 Task: Add a signature Jazmin Davis containing Best wishes for a happy National Teachers Day, Jazmin Davis to email address softage.5@softage.net and add a folder Assignments
Action: Mouse moved to (179, 101)
Screenshot: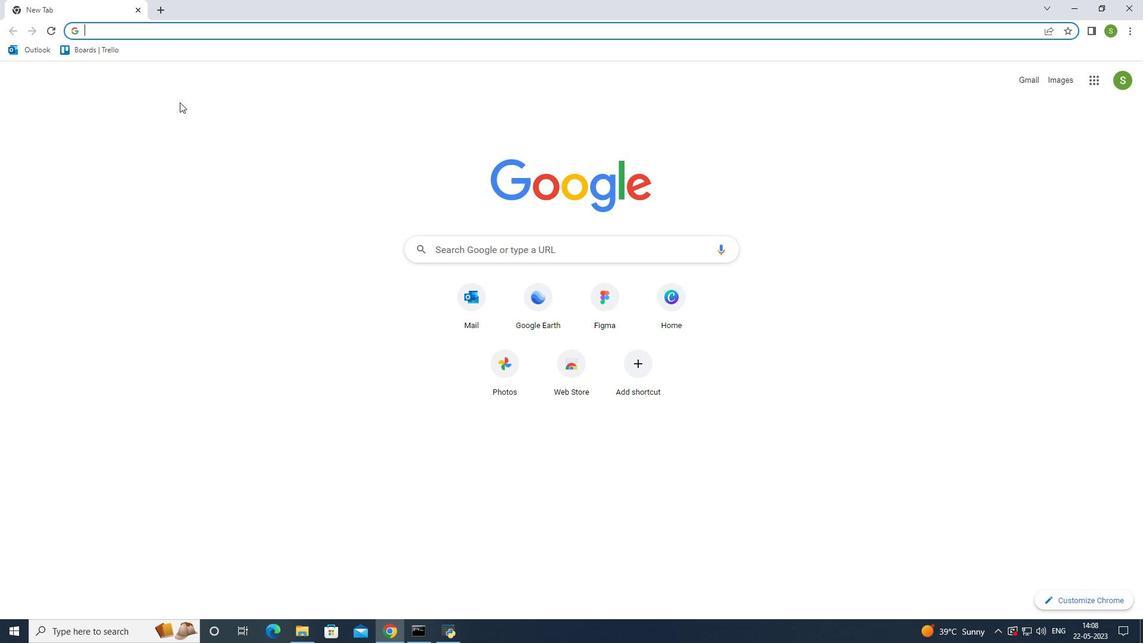 
Action: Key pressed outlo<Key.enter>
Screenshot: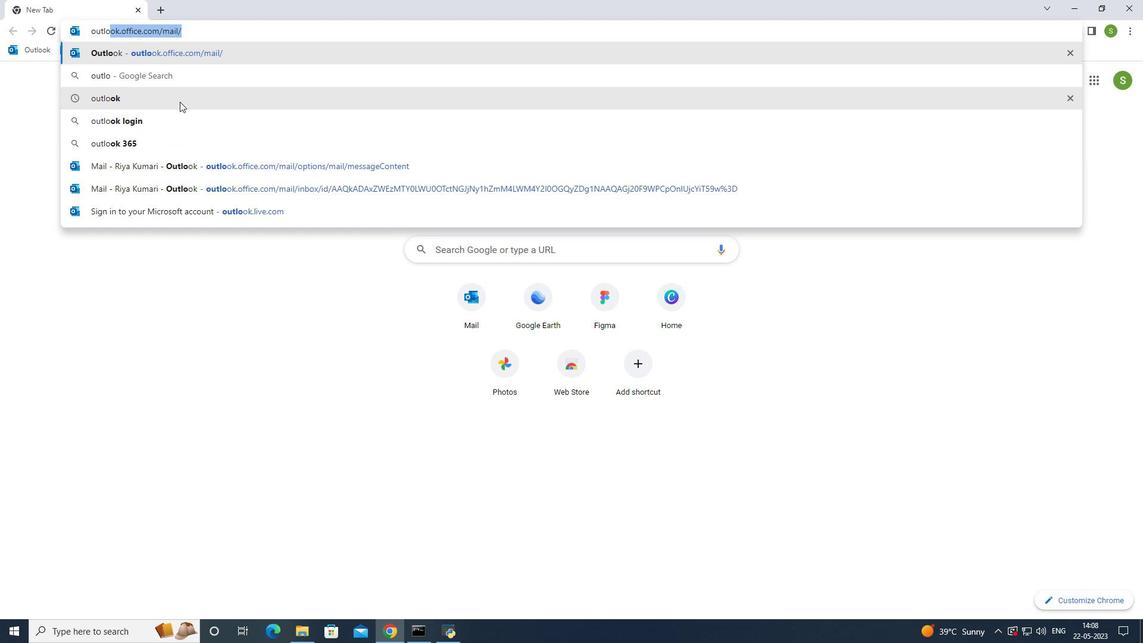 
Action: Mouse moved to (96, 109)
Screenshot: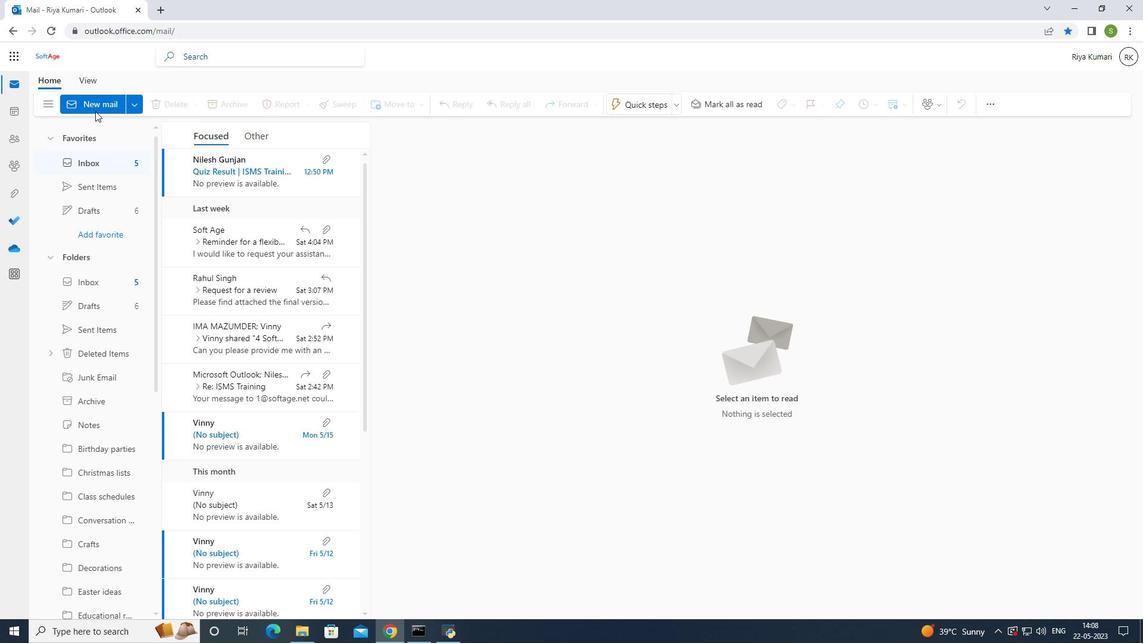 
Action: Mouse pressed left at (96, 109)
Screenshot: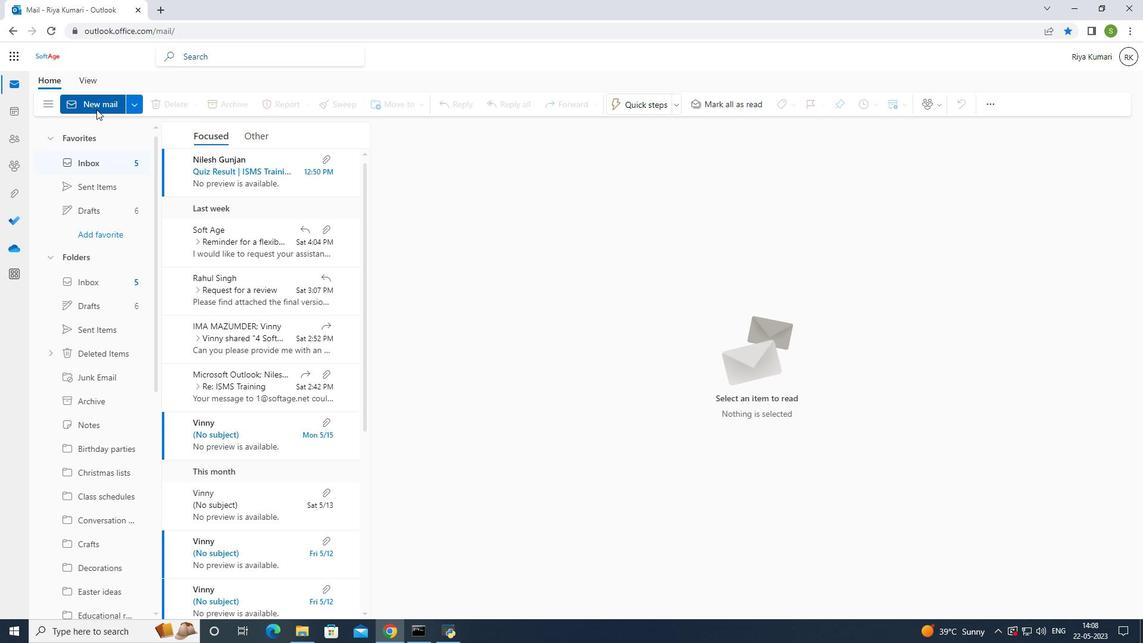 
Action: Mouse moved to (91, 97)
Screenshot: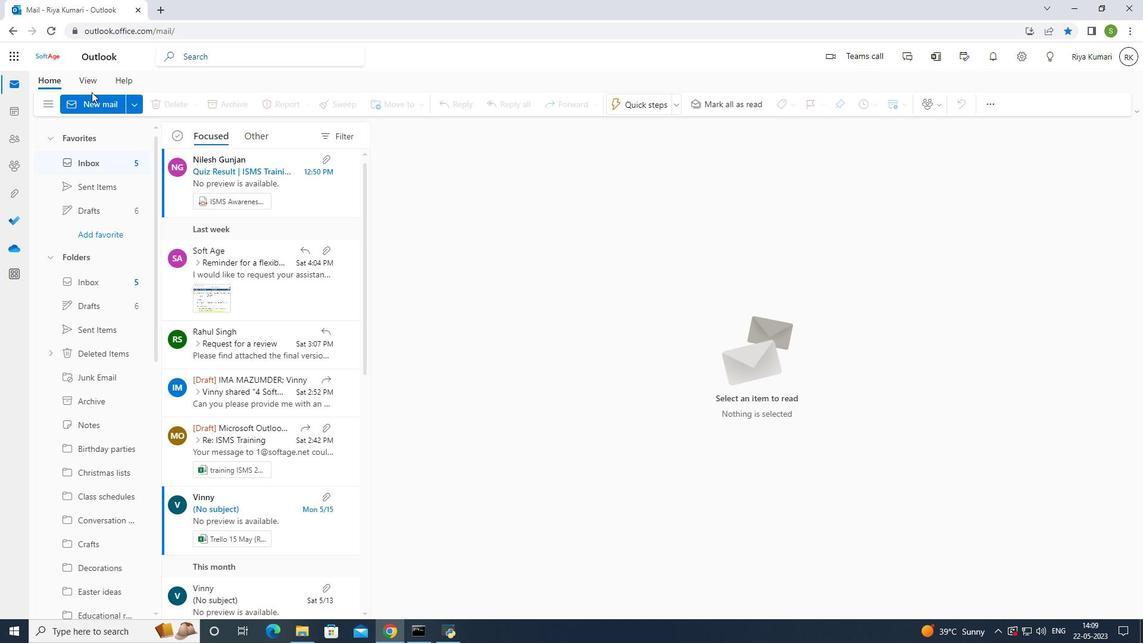 
Action: Mouse pressed left at (91, 97)
Screenshot: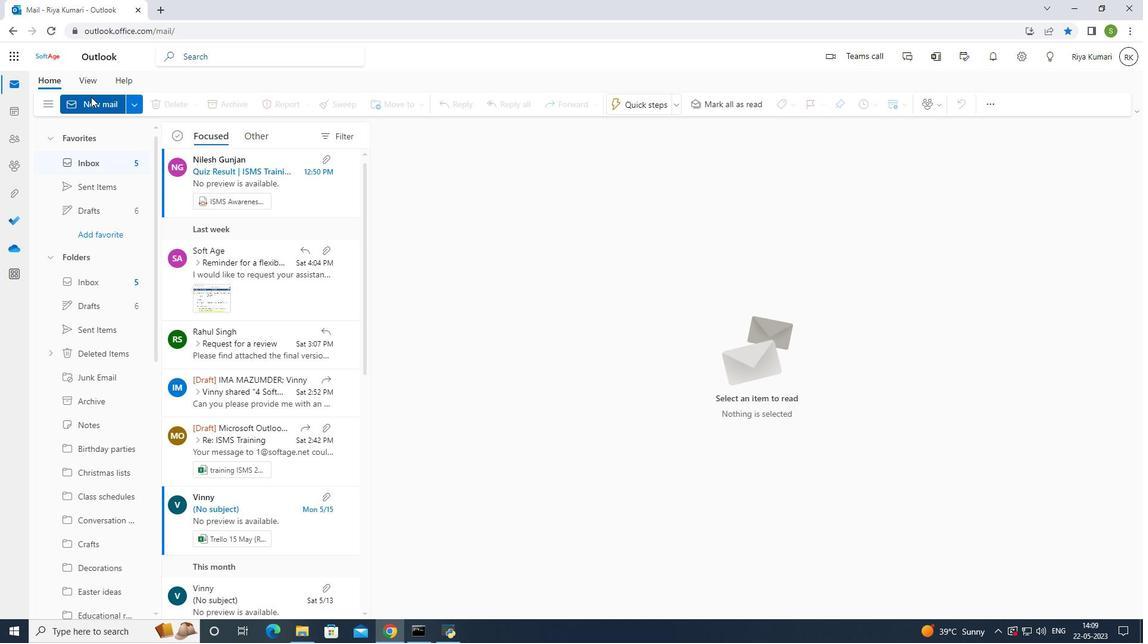 
Action: Mouse moved to (781, 106)
Screenshot: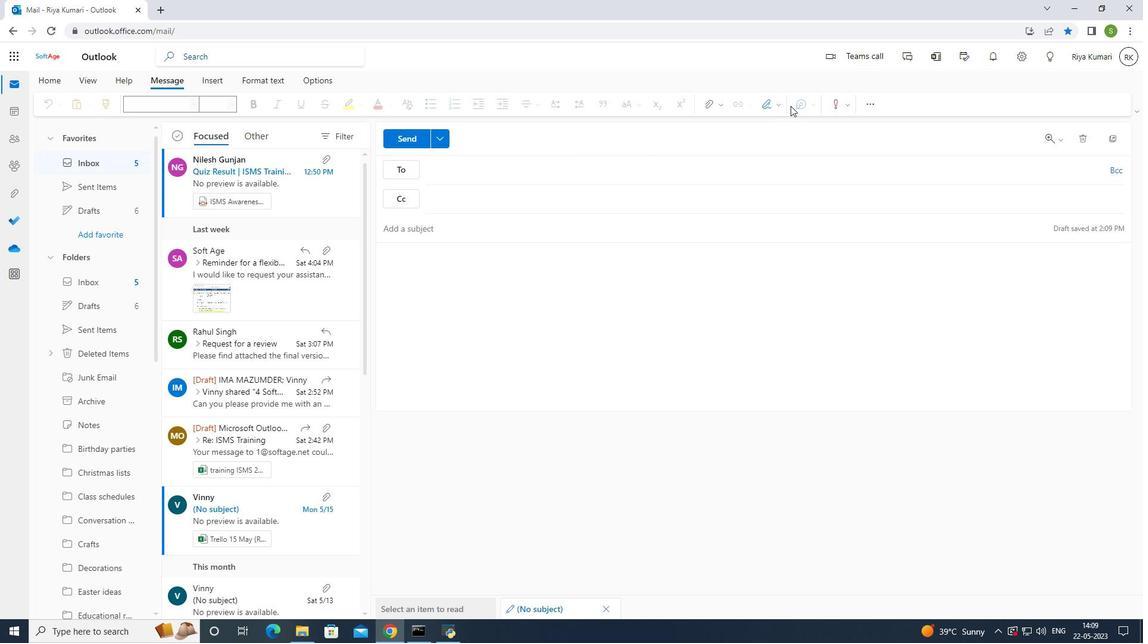 
Action: Mouse pressed left at (781, 106)
Screenshot: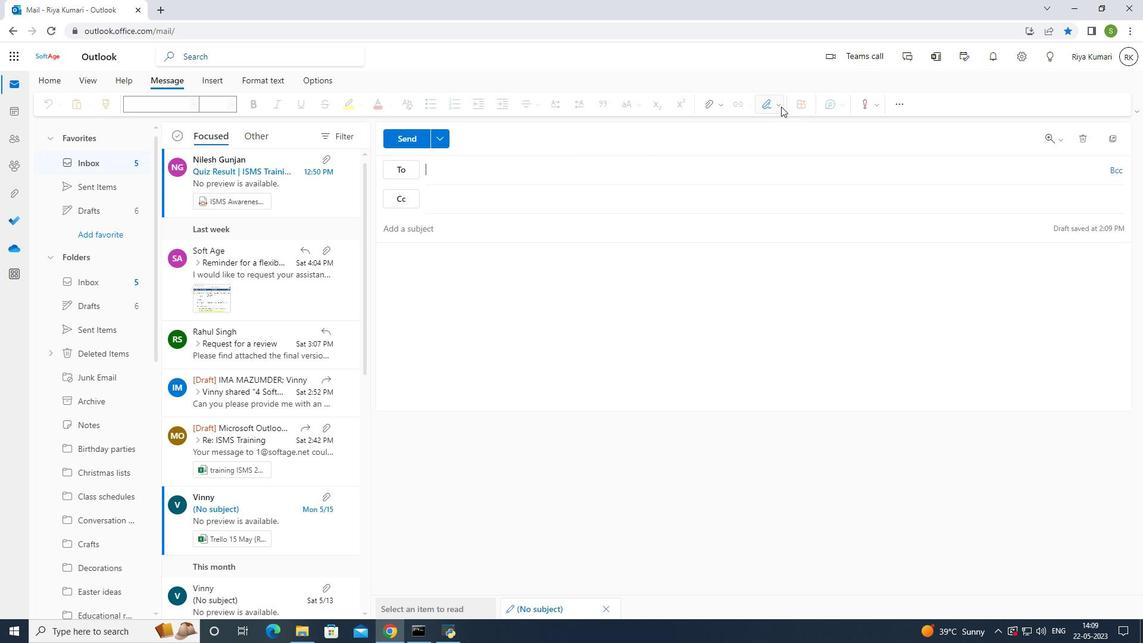 
Action: Mouse moved to (766, 149)
Screenshot: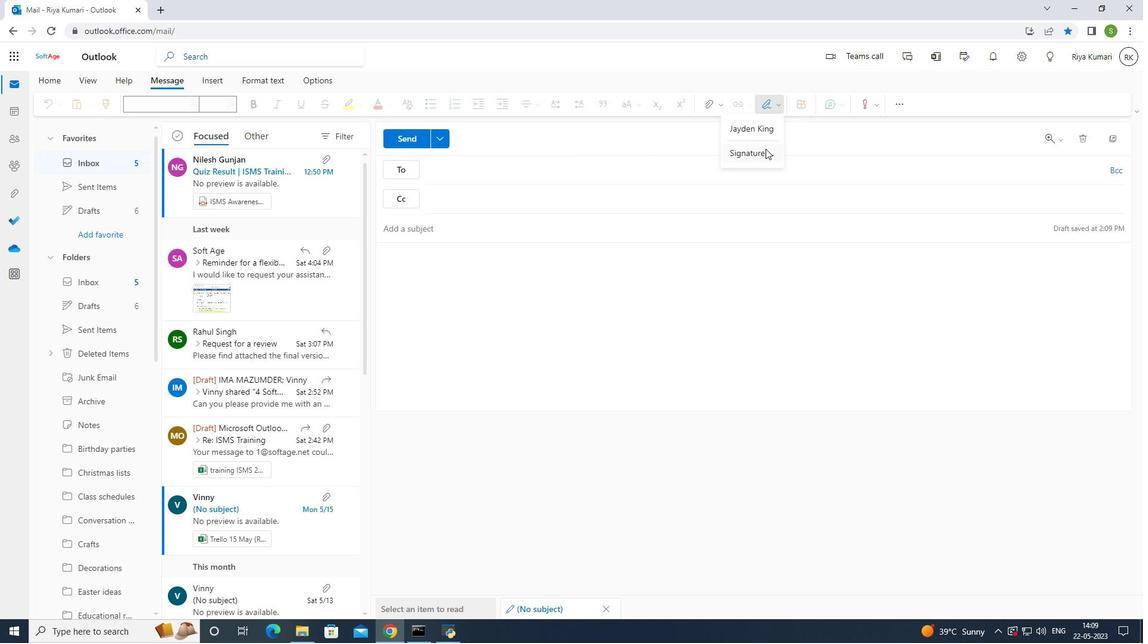 
Action: Mouse pressed left at (766, 149)
Screenshot: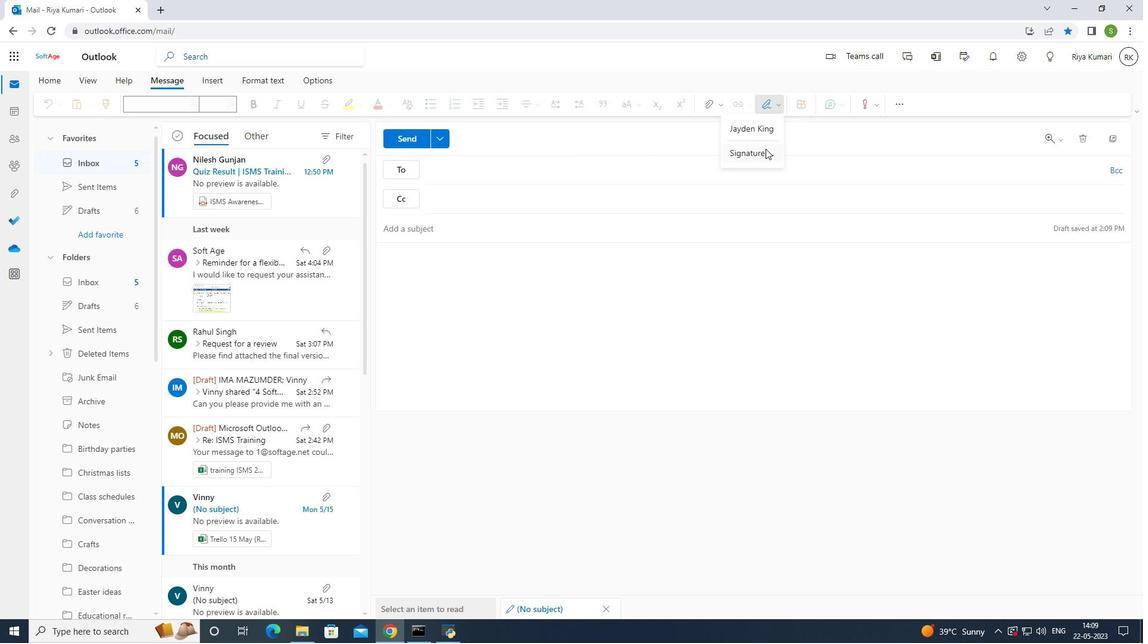 
Action: Mouse moved to (744, 196)
Screenshot: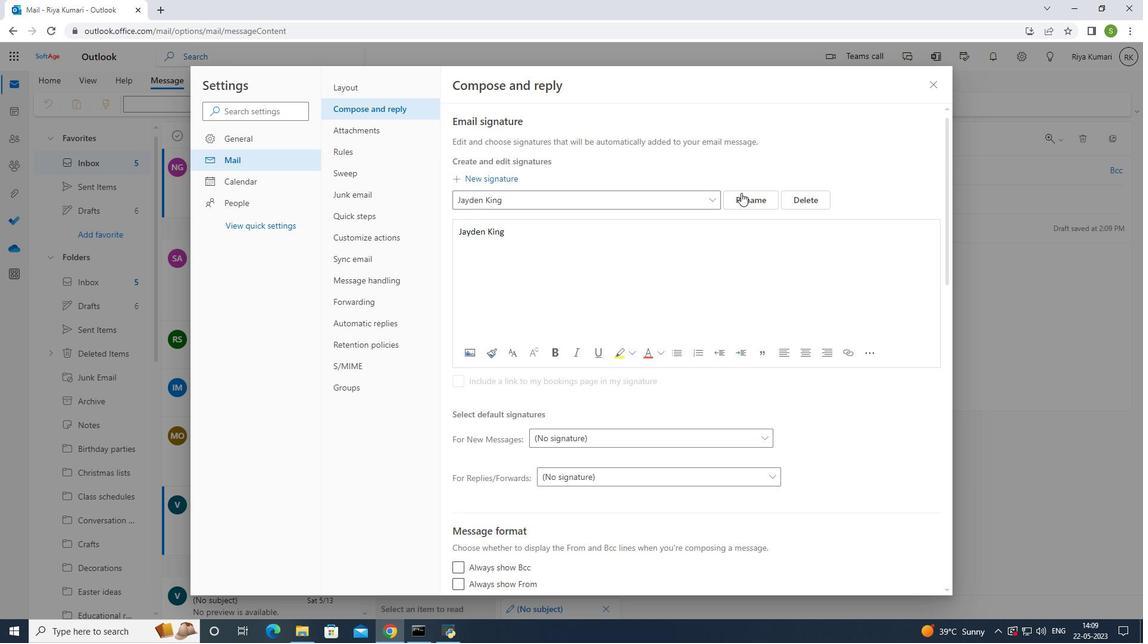 
Action: Mouse pressed left at (744, 196)
Screenshot: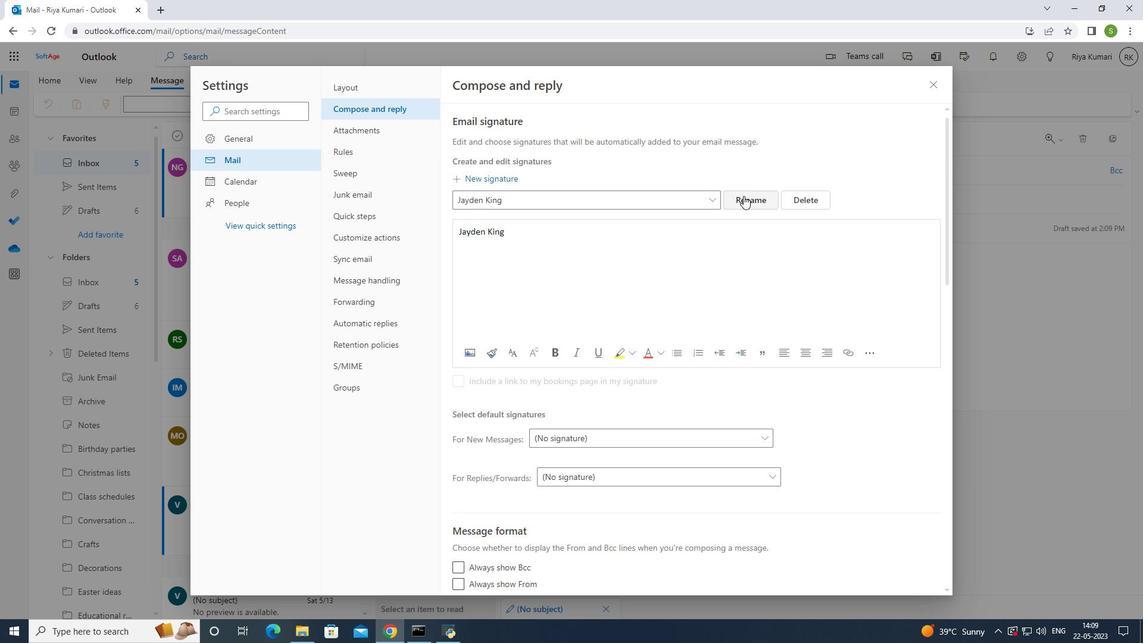 
Action: Mouse moved to (688, 200)
Screenshot: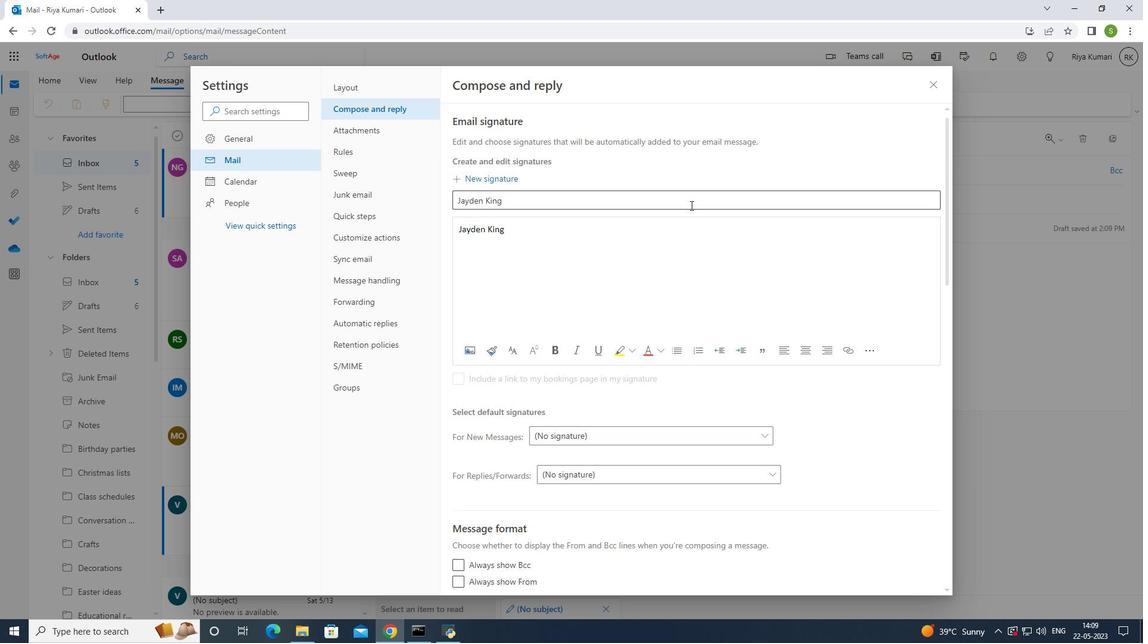 
Action: Mouse pressed left at (688, 200)
Screenshot: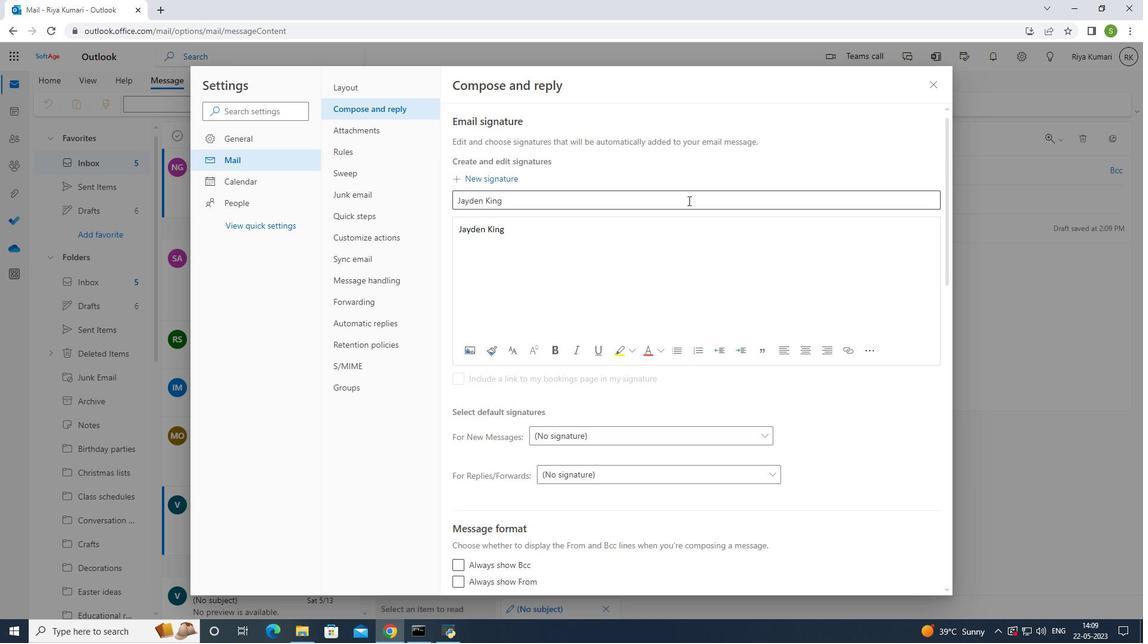 
Action: Mouse moved to (684, 193)
Screenshot: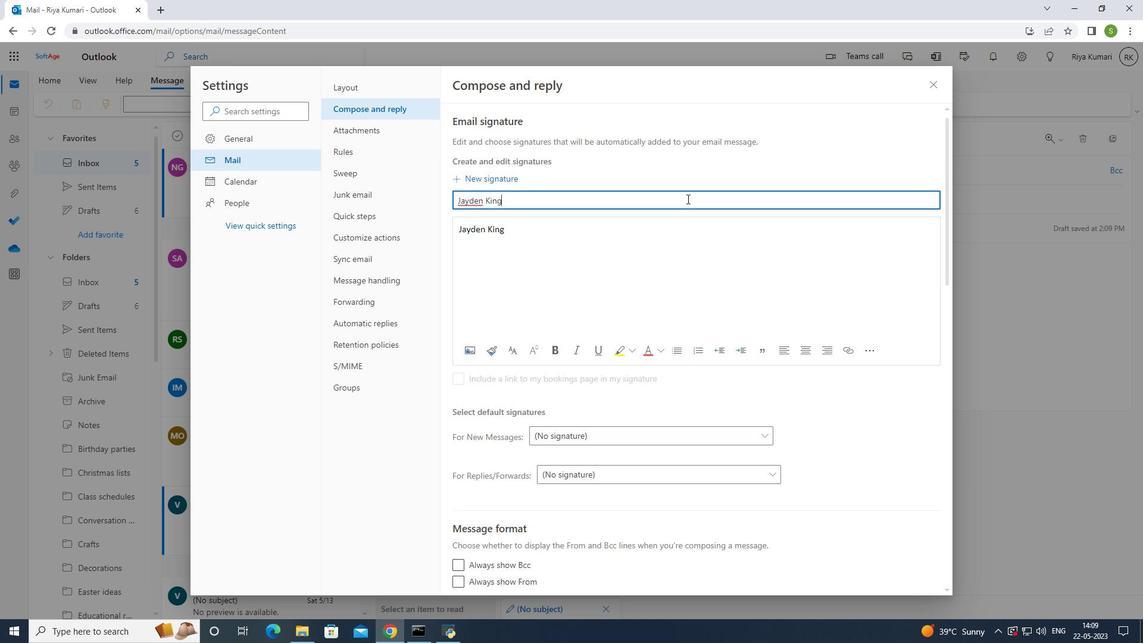 
Action: Key pressed <Key.backspace><Key.backspace><Key.backspace><Key.backspace><Key.backspace><Key.backspace><Key.backspace><Key.backspace><Key.backspace><Key.backspace><Key.backspace><Key.backspace><Key.backspace><Key.backspace><Key.backspace><Key.shift><Key.shift><Key.shift><Key.shift><Key.shift><Key.shift><Key.shift>Jamin<Key.left><Key.left><Key.left>z<Key.right><Key.right><Key.right><Key.space><Key.shift><Key.shift><Key.shift><Key.shift><Key.shift><Key.shift><Key.shift><Key.shift><Key.shift><Key.shift>Davis
Screenshot: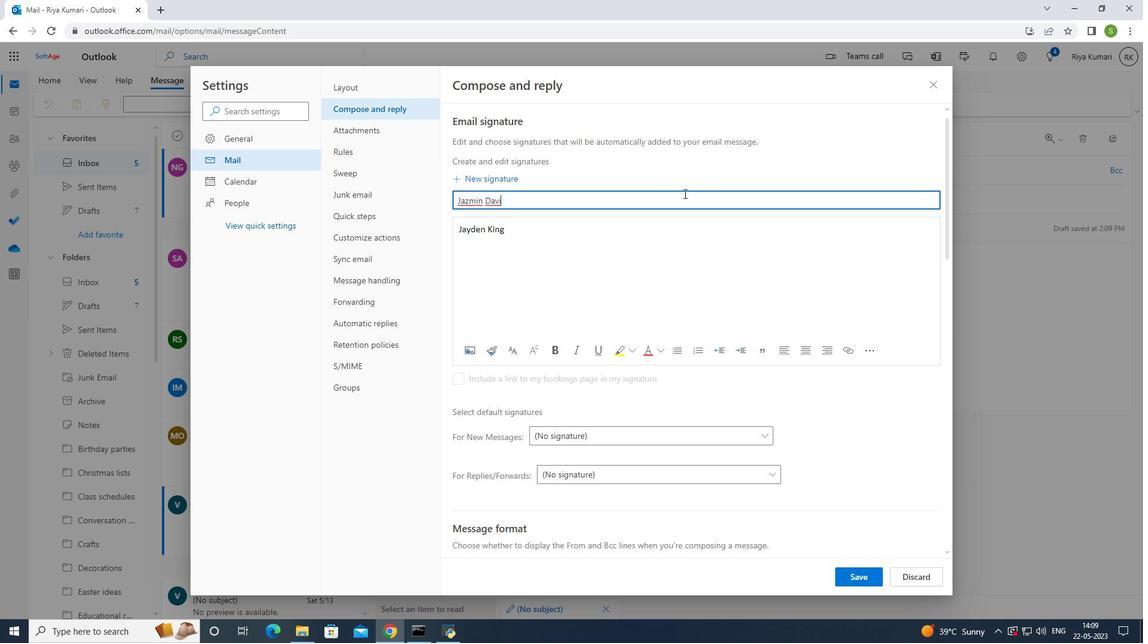 
Action: Mouse moved to (505, 231)
Screenshot: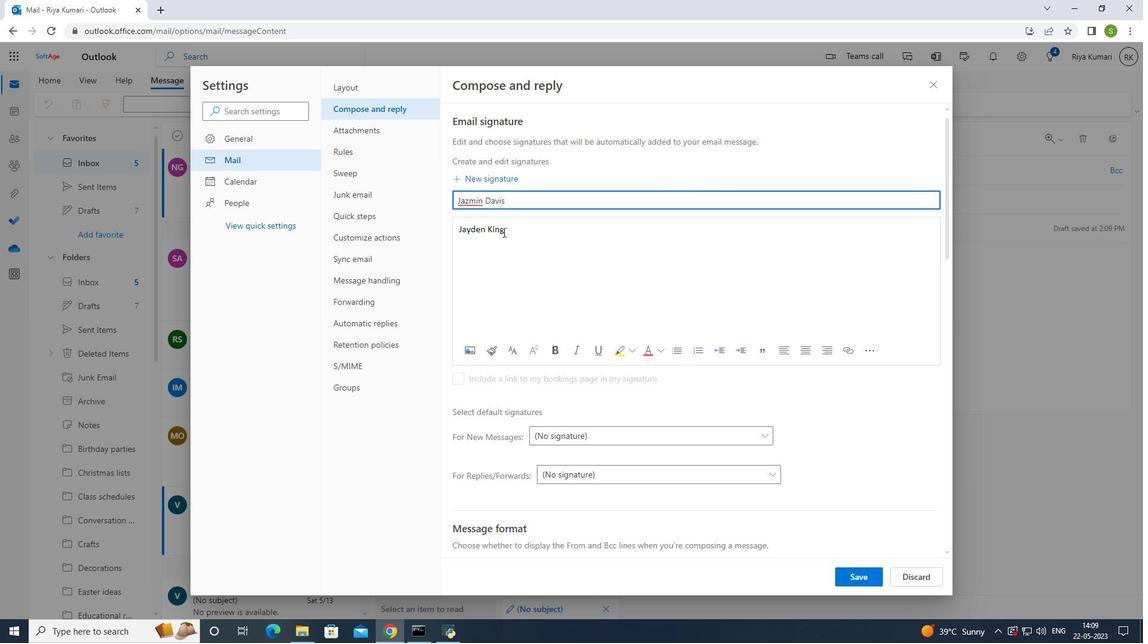 
Action: Mouse pressed left at (505, 231)
Screenshot: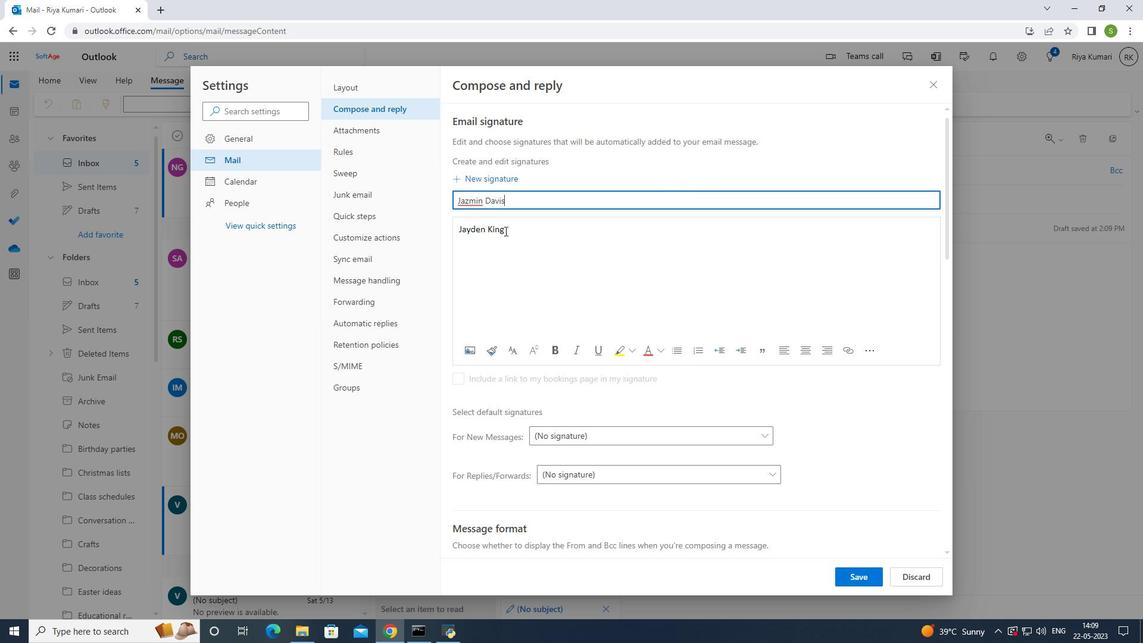 
Action: Key pressed <Key.backspace><Key.backspace><Key.backspace><Key.backspace><Key.backspace><Key.backspace><Key.backspace><Key.backspace><Key.backspace><Key.backspace><Key.backspace><Key.shift>jazmine<Key.space><Key.shift><Key.shift><Key.shift><Key.shift><Key.shift><Key.shift><Key.shift><Key.shift><Key.shift>Davis
Screenshot: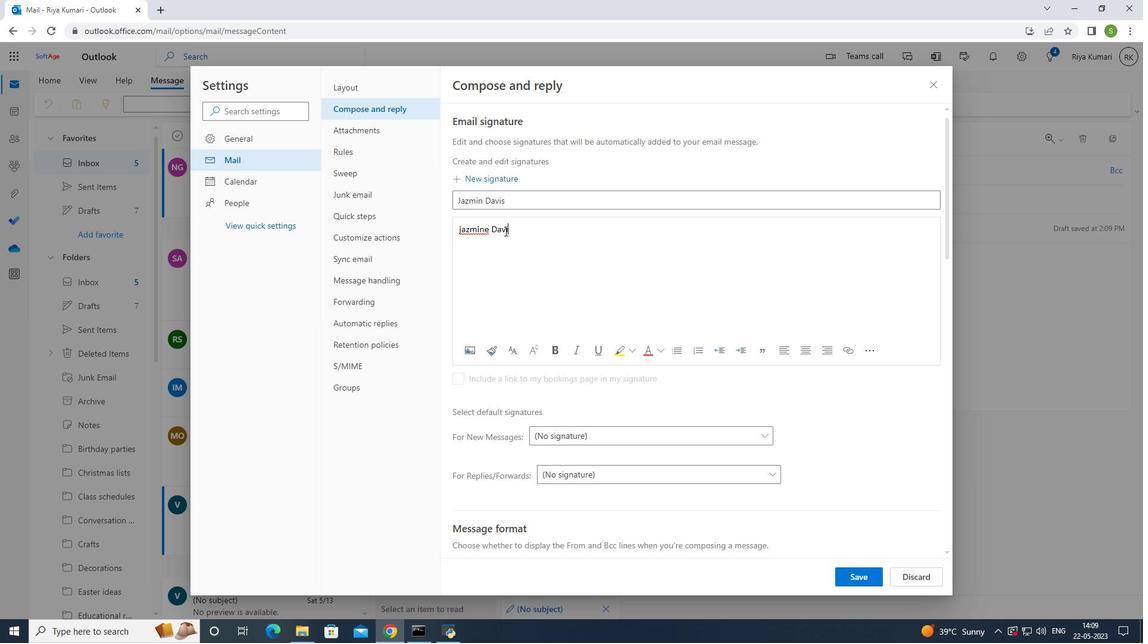 
Action: Mouse moved to (862, 580)
Screenshot: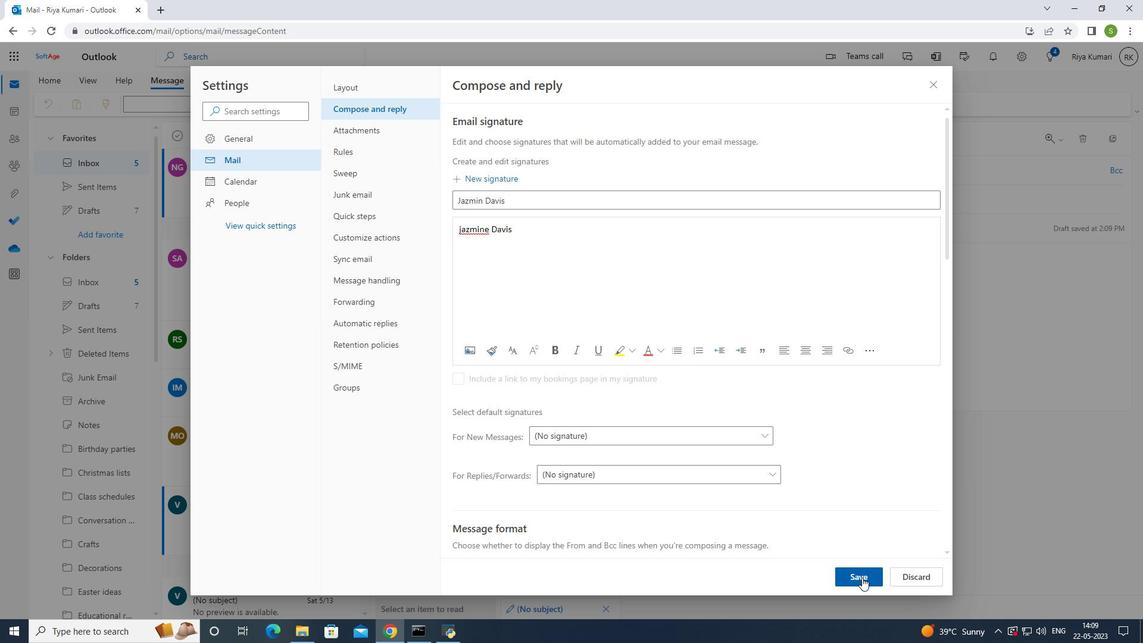
Action: Mouse pressed left at (862, 580)
Screenshot: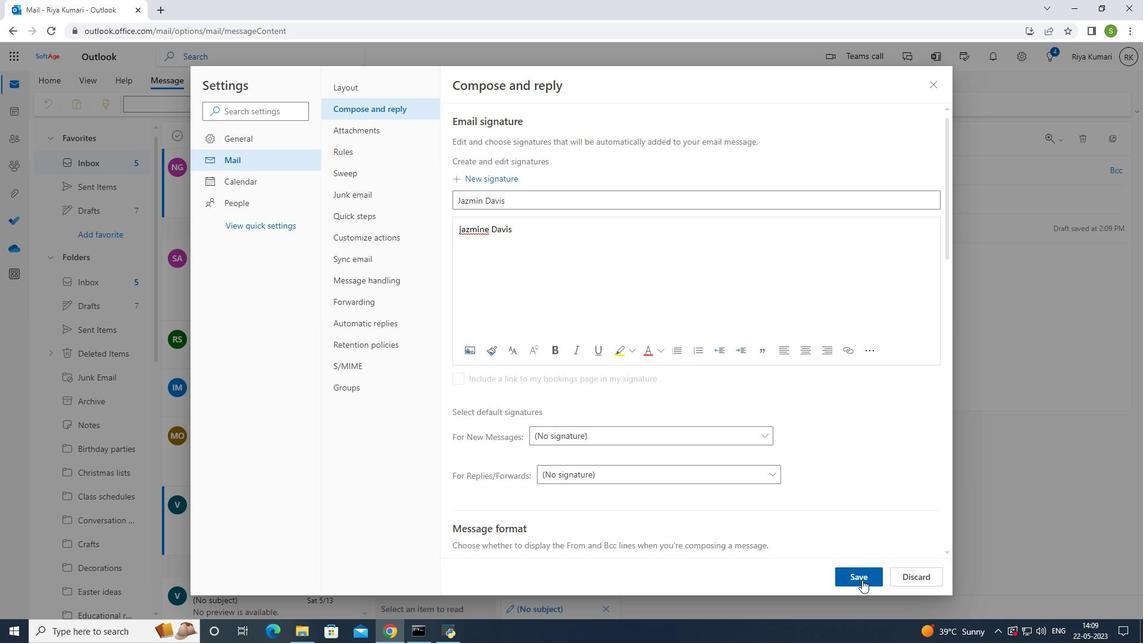 
Action: Mouse moved to (936, 86)
Screenshot: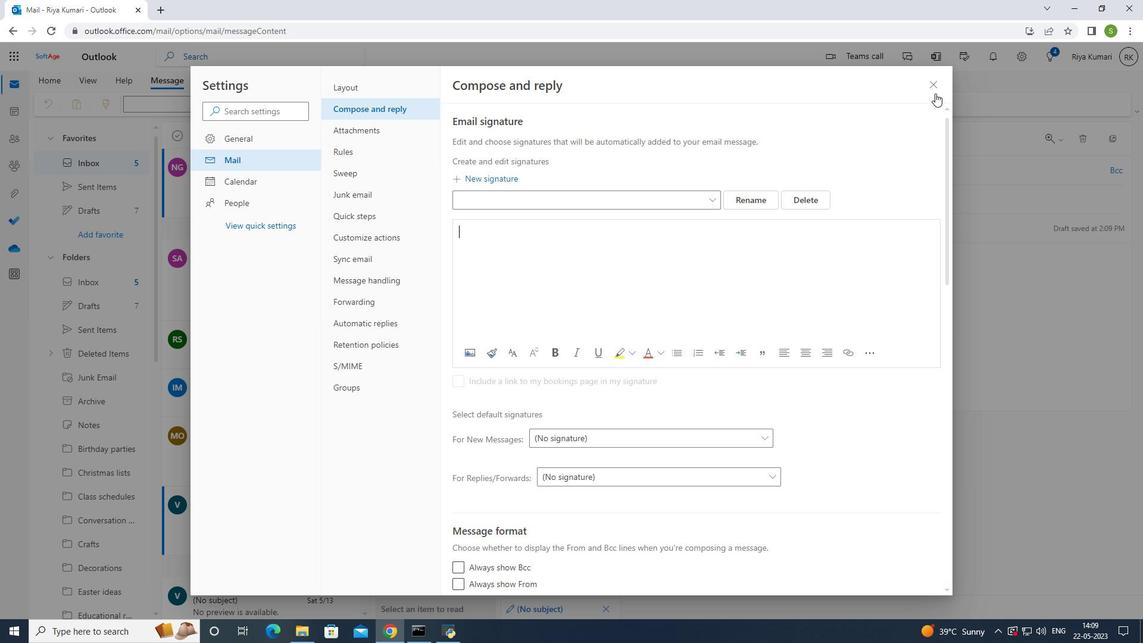
Action: Mouse pressed left at (936, 86)
Screenshot: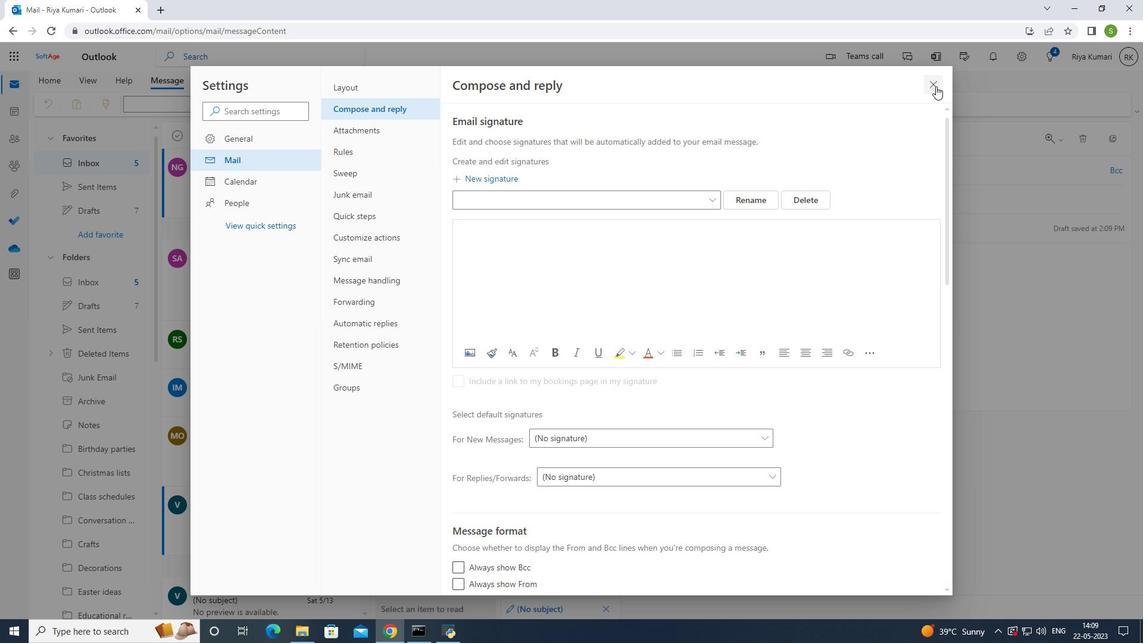 
Action: Mouse moved to (456, 269)
Screenshot: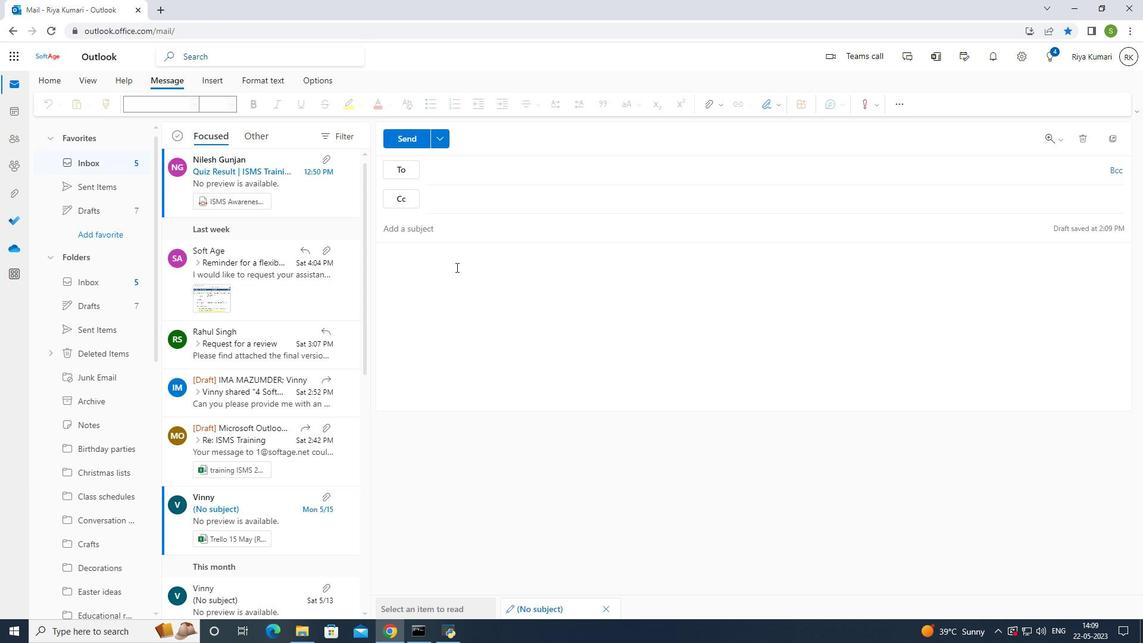 
Action: Mouse pressed left at (456, 269)
Screenshot: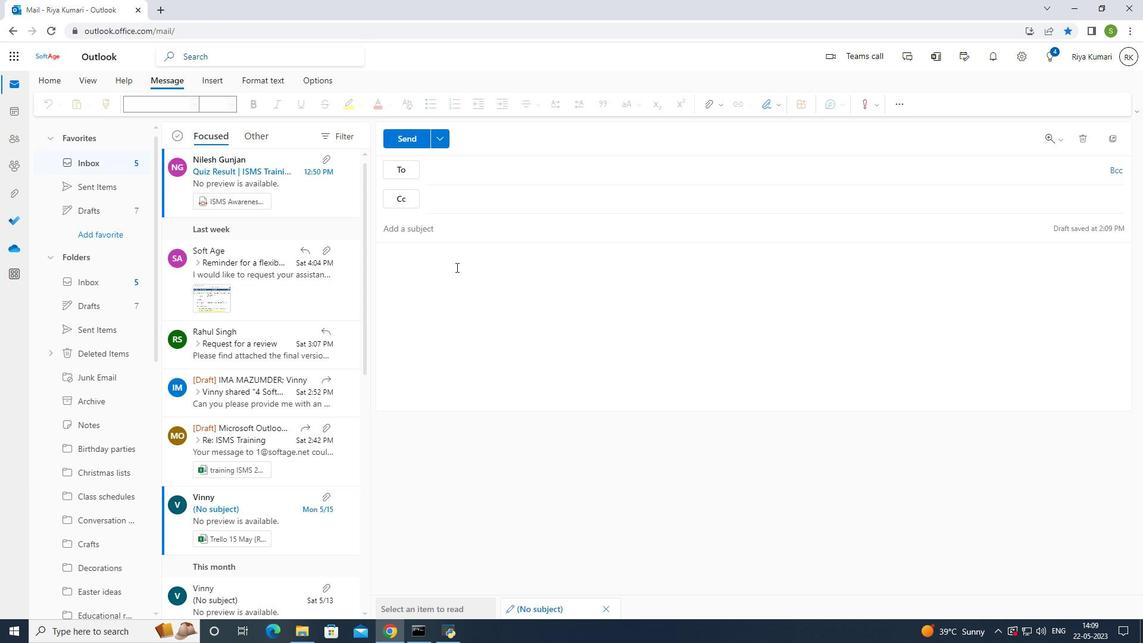 
Action: Mouse moved to (779, 105)
Screenshot: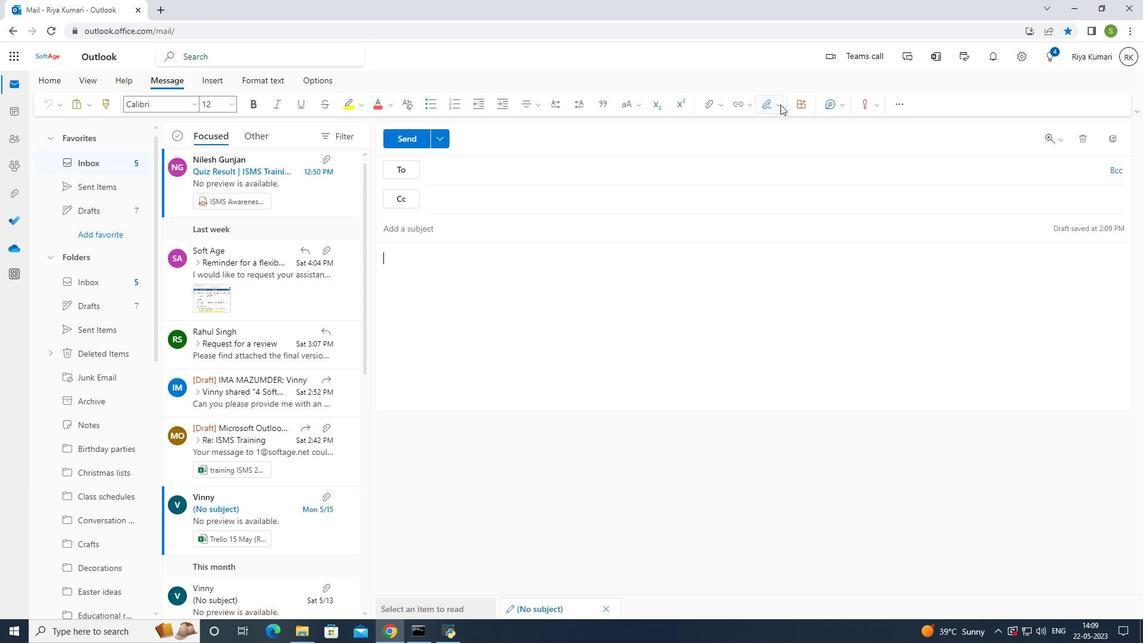 
Action: Mouse pressed left at (779, 105)
Screenshot: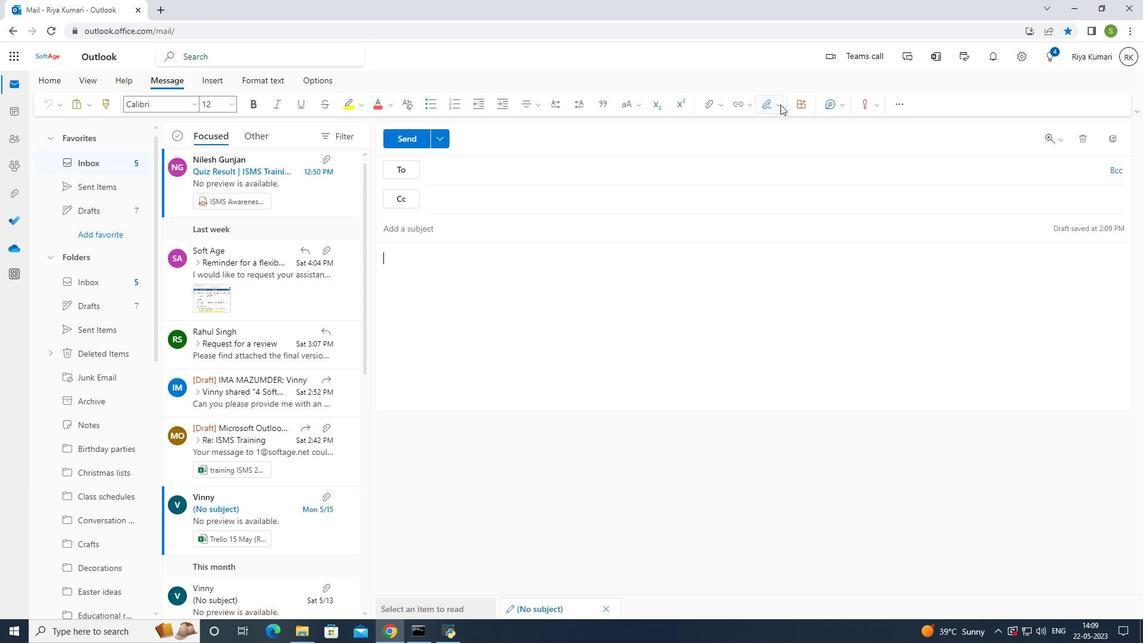 
Action: Mouse moved to (767, 129)
Screenshot: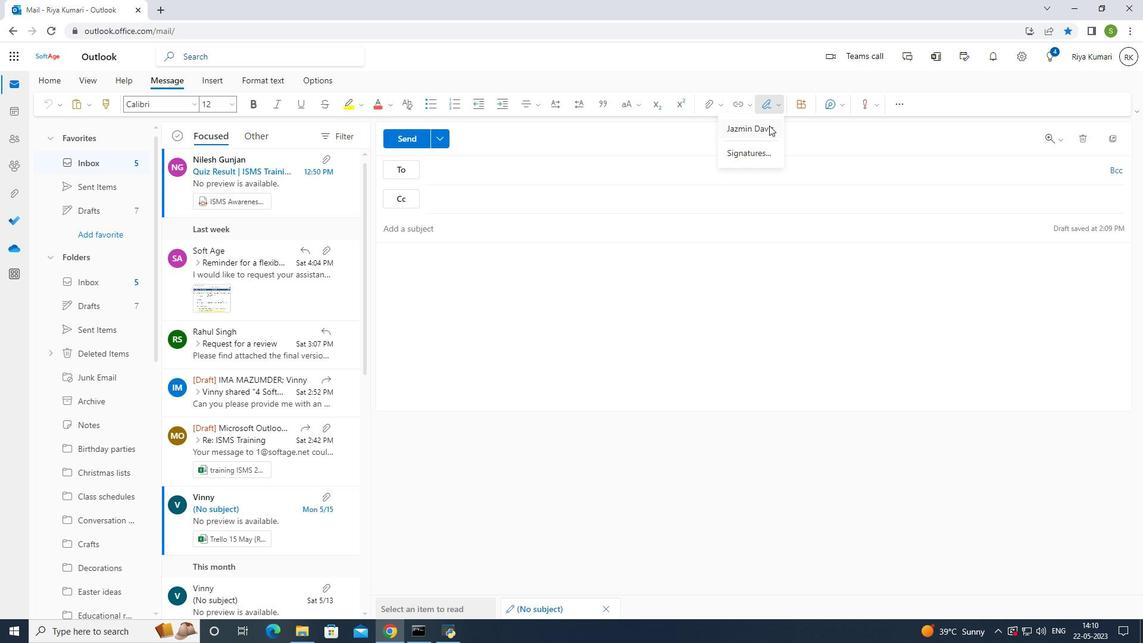 
Action: Mouse pressed left at (767, 129)
Screenshot: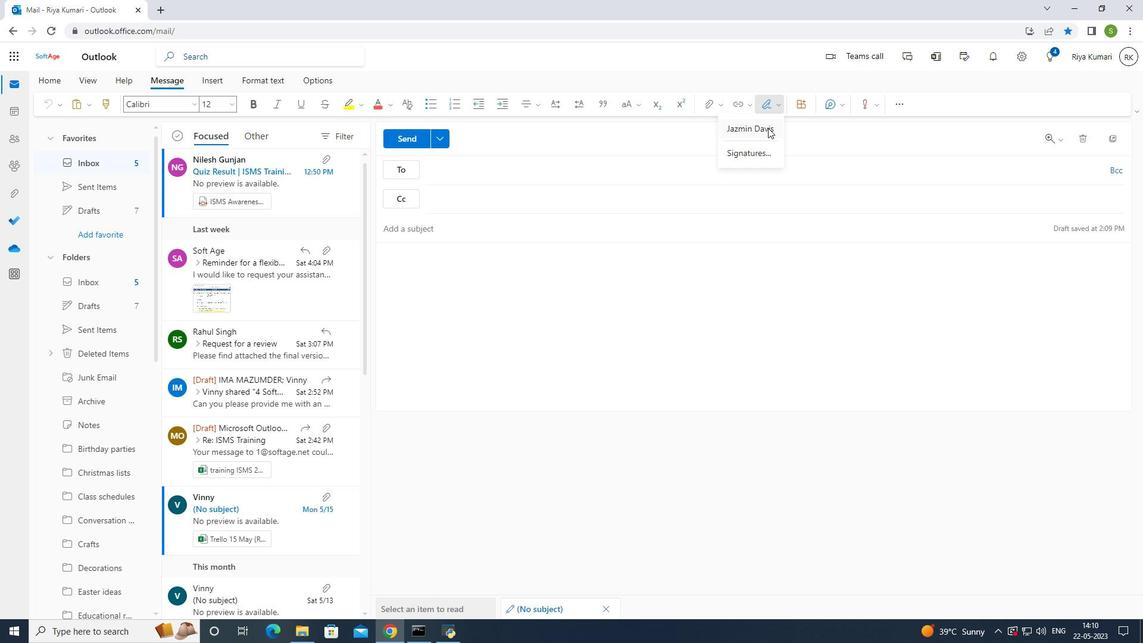 
Action: Mouse moved to (627, 322)
Screenshot: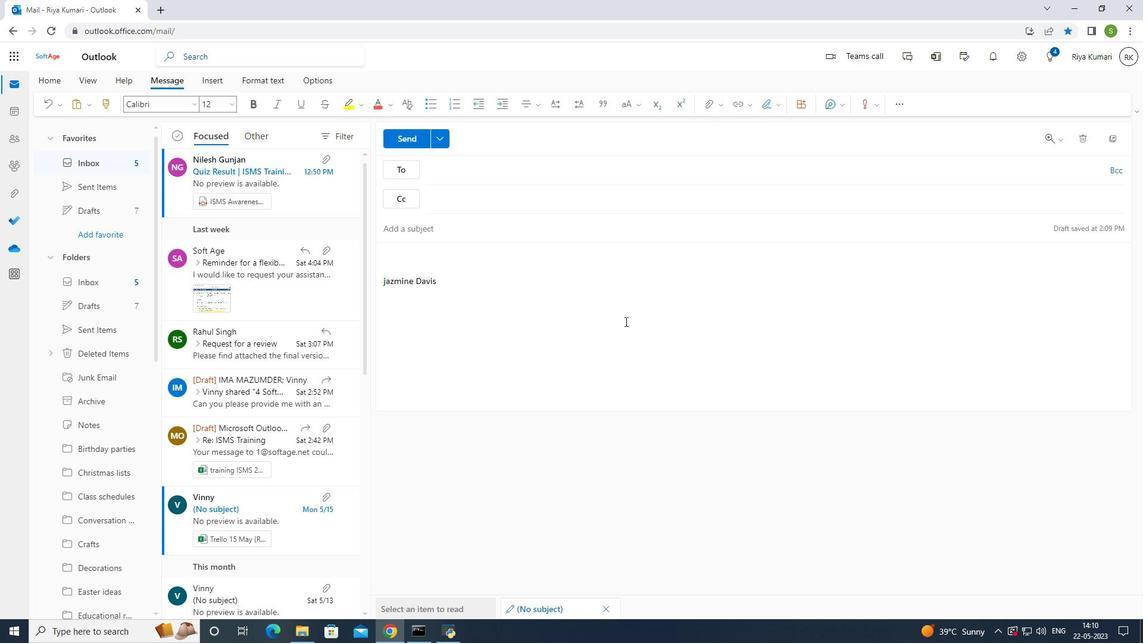 
Action: Key pressed containing<Key.space><Key.shift>Best<Key.space>wishes<Key.space>for<Key.space>a<Key.space>happy<Key.space><Key.shift><Key.shift><Key.shift><Key.shift><Key.shift><Key.shift><Key.shift><Key.shift><Key.shift><Key.shift><Key.shift><Key.shift><Key.shift><Key.shift><Key.shift><Key.shift><Key.shift><Key.shift><Key.shift>National<Key.space><Key.shift>teachers<Key.space><Key.shift>Day.
Screenshot: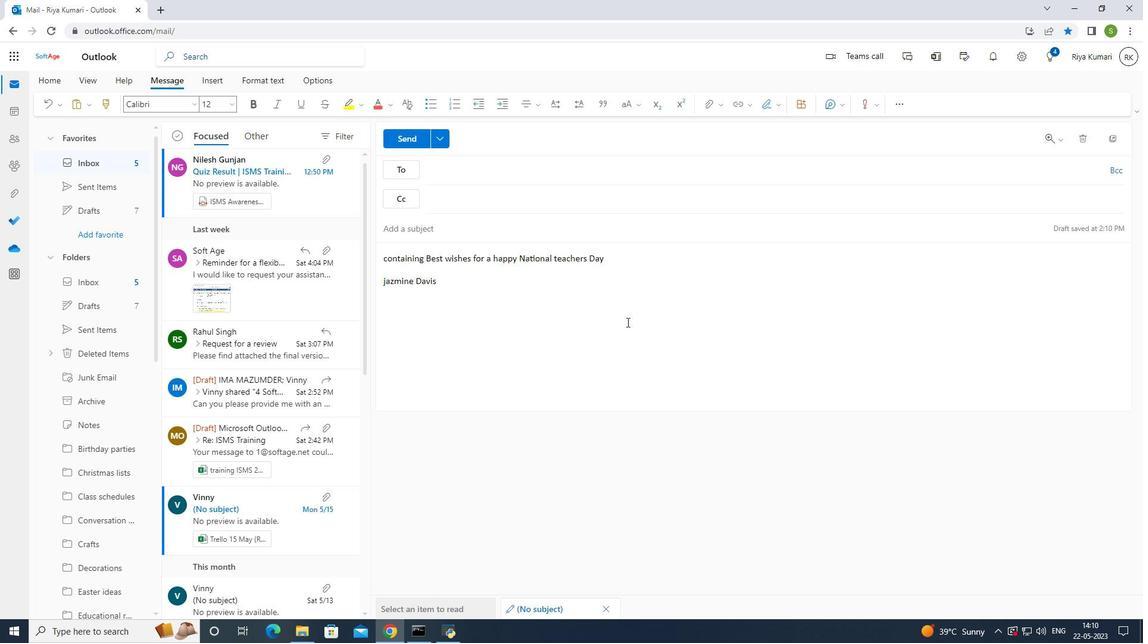 
Action: Mouse moved to (94, 348)
Screenshot: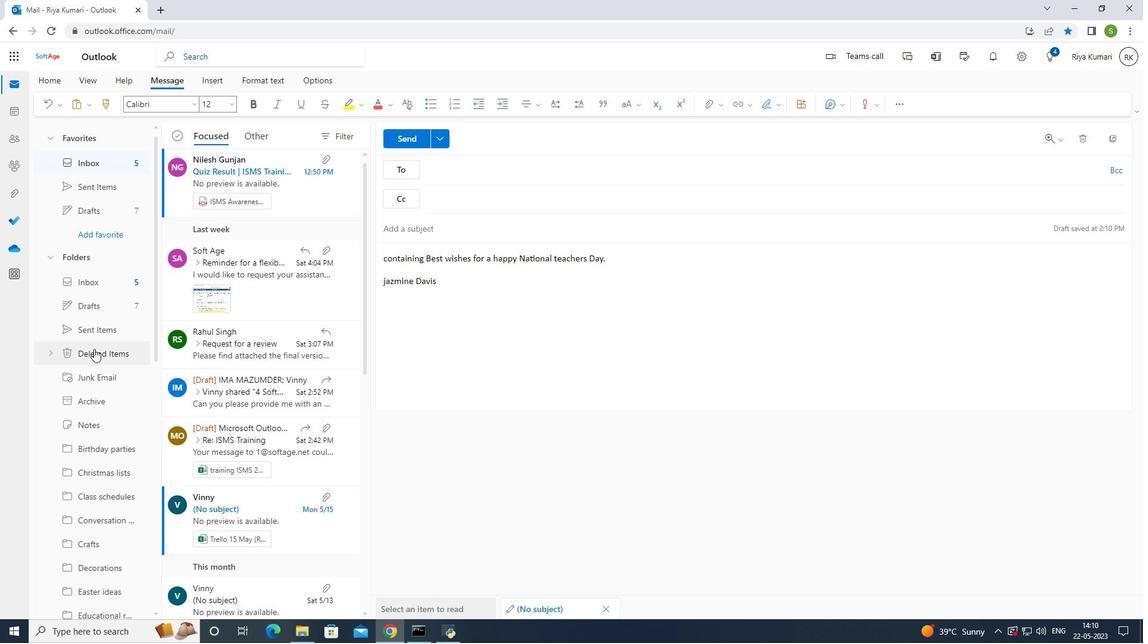 
Action: Mouse scrolled (94, 347) with delta (0, 0)
Screenshot: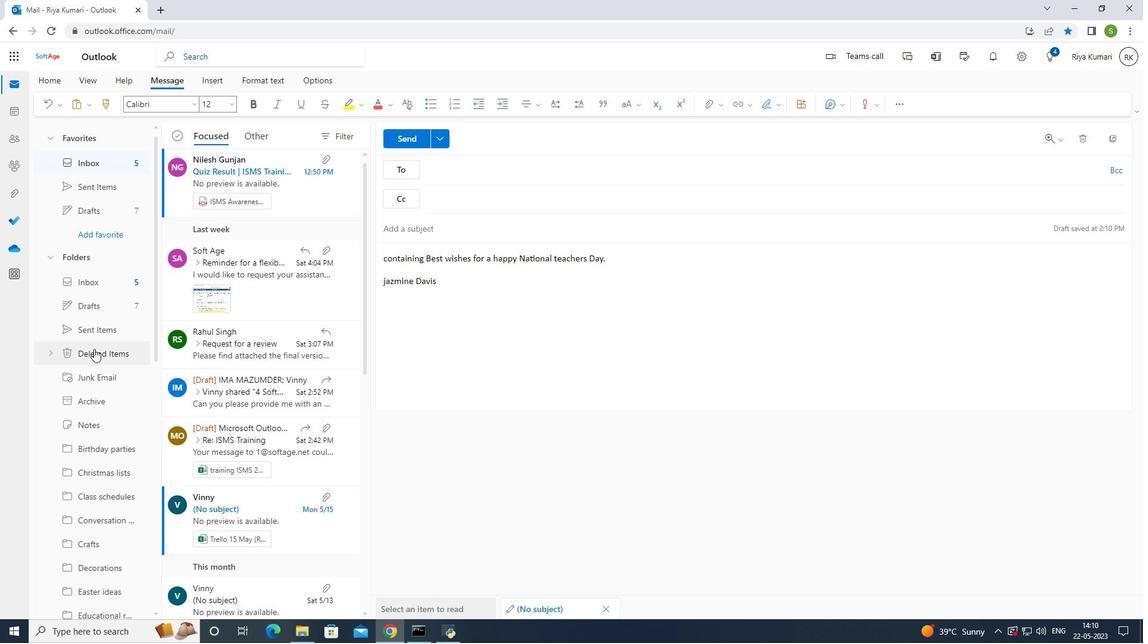 
Action: Mouse scrolled (94, 347) with delta (0, 0)
Screenshot: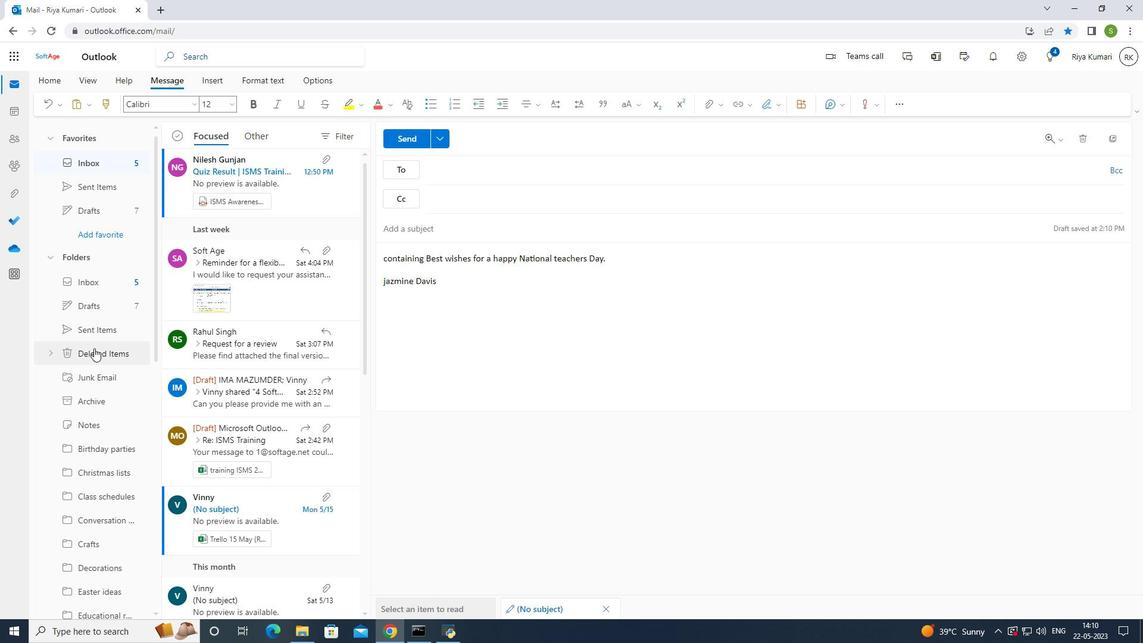 
Action: Mouse scrolled (94, 347) with delta (0, 0)
Screenshot: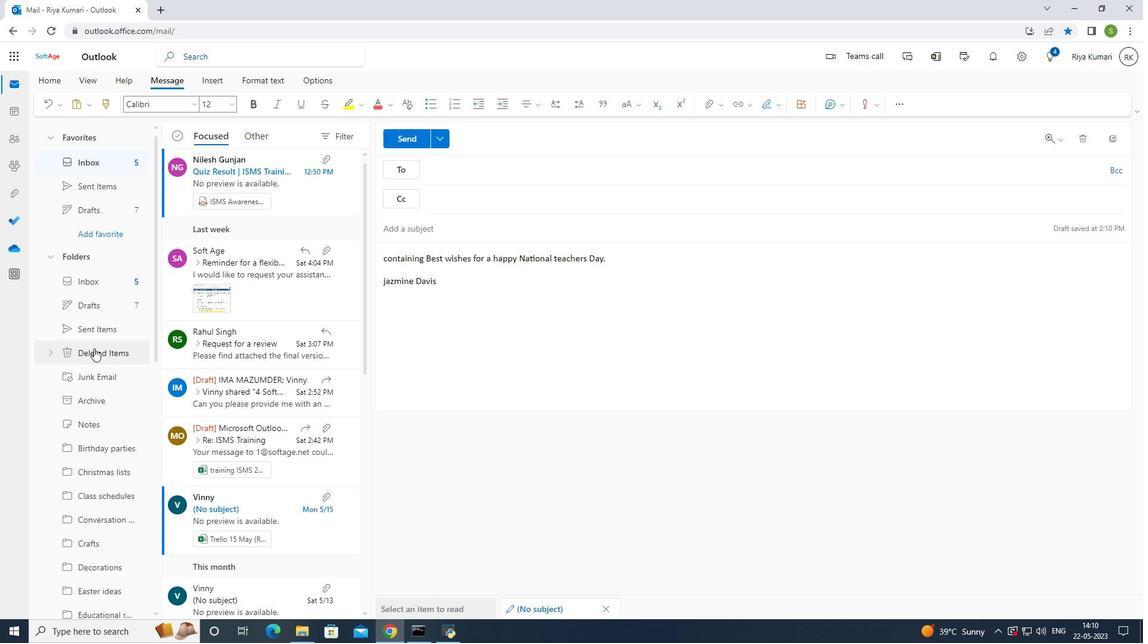
Action: Mouse scrolled (94, 347) with delta (0, 0)
Screenshot: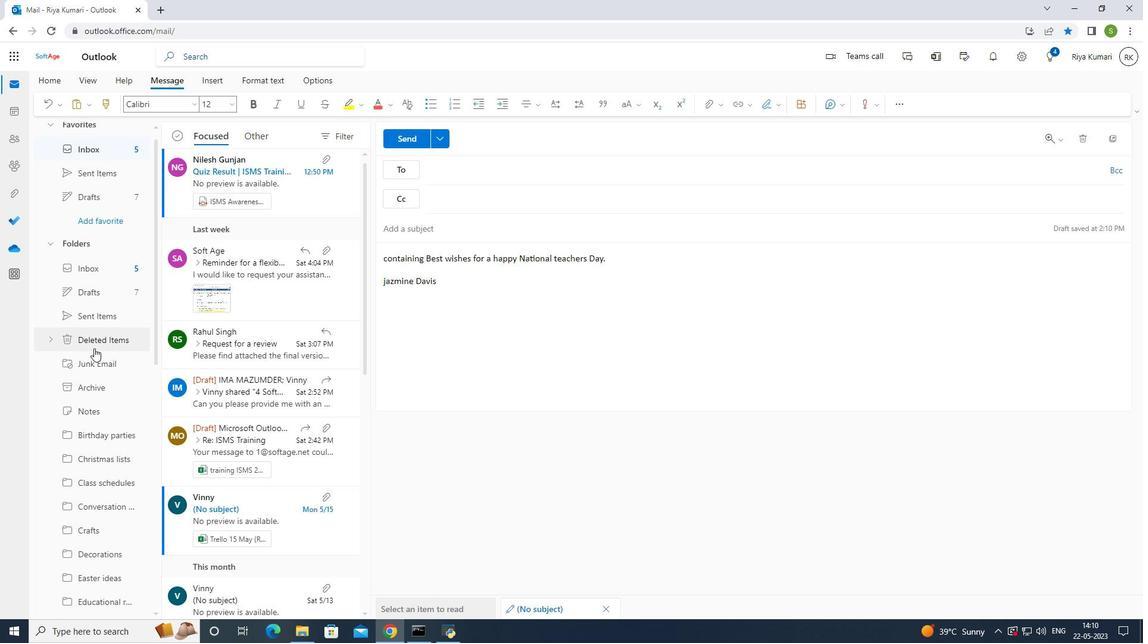 
Action: Mouse scrolled (94, 347) with delta (0, 0)
Screenshot: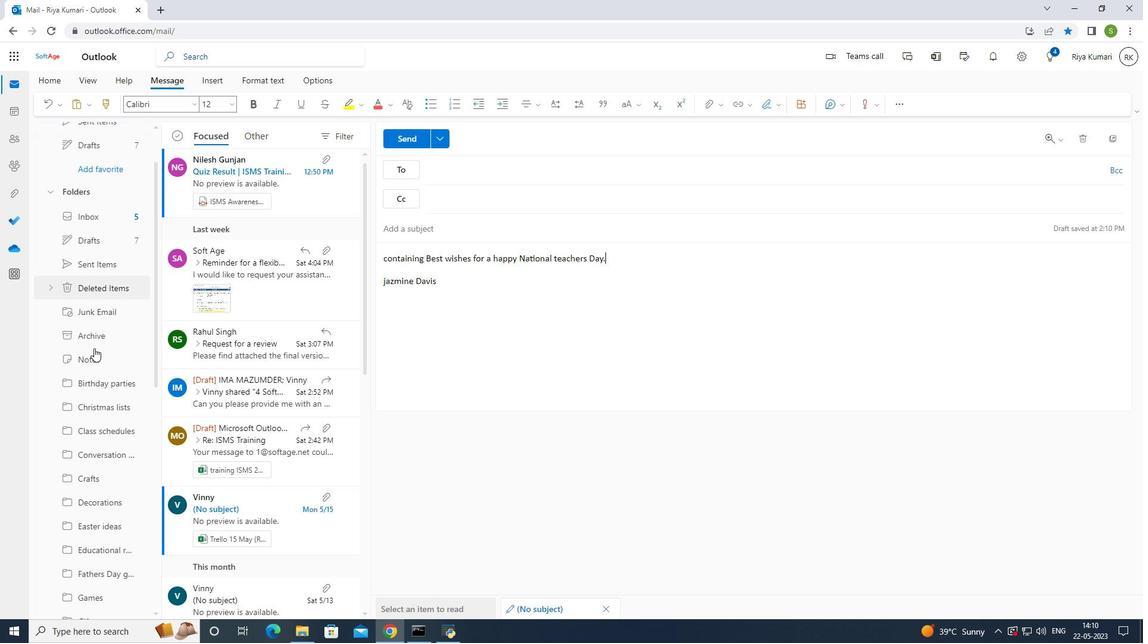 
Action: Mouse moved to (95, 347)
Screenshot: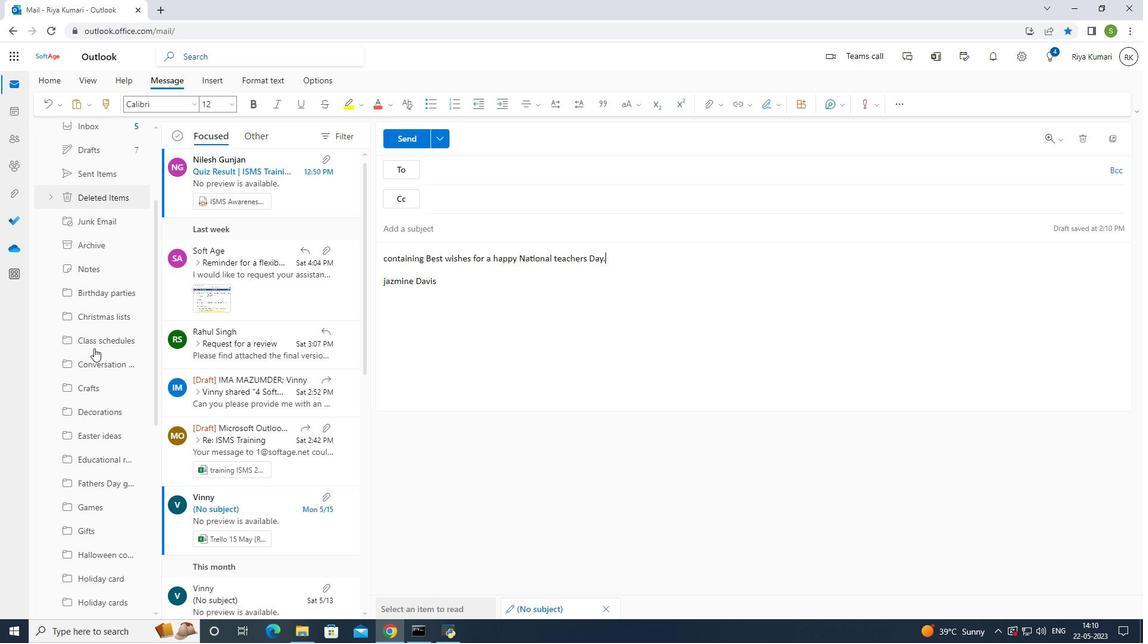 
Action: Mouse scrolled (95, 346) with delta (0, 0)
Screenshot: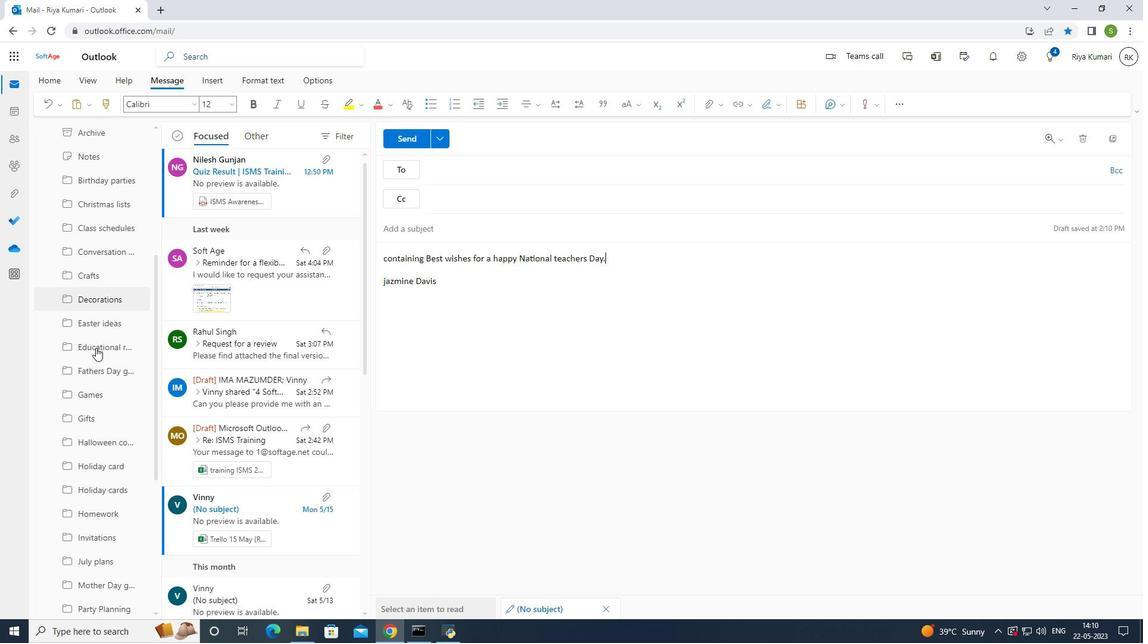 
Action: Mouse scrolled (95, 346) with delta (0, 0)
Screenshot: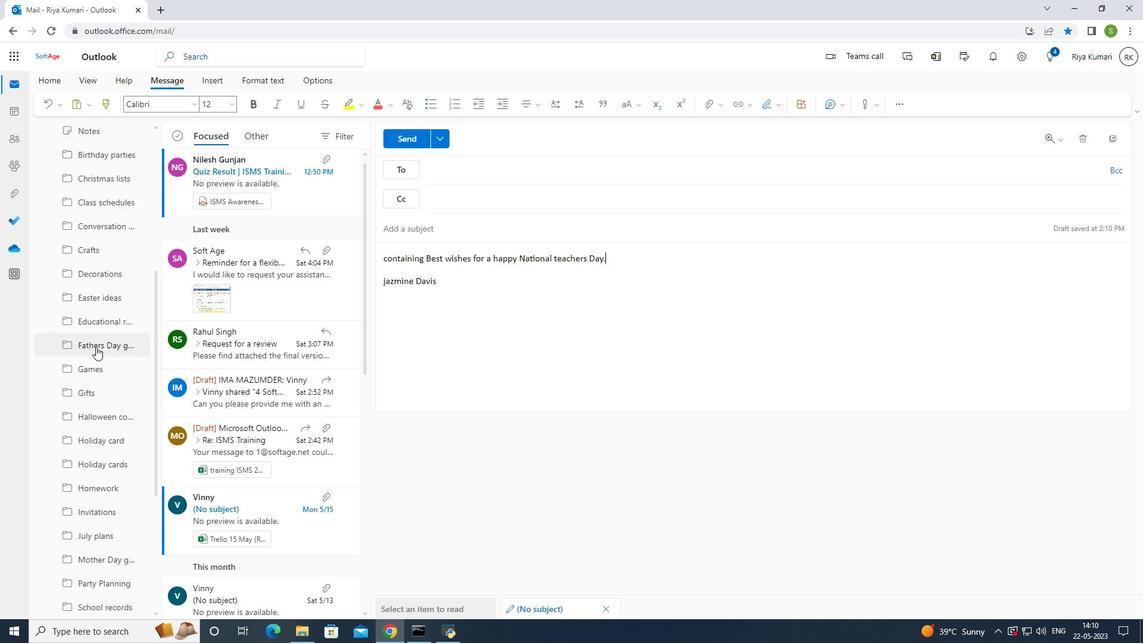 
Action: Mouse scrolled (95, 346) with delta (0, 0)
Screenshot: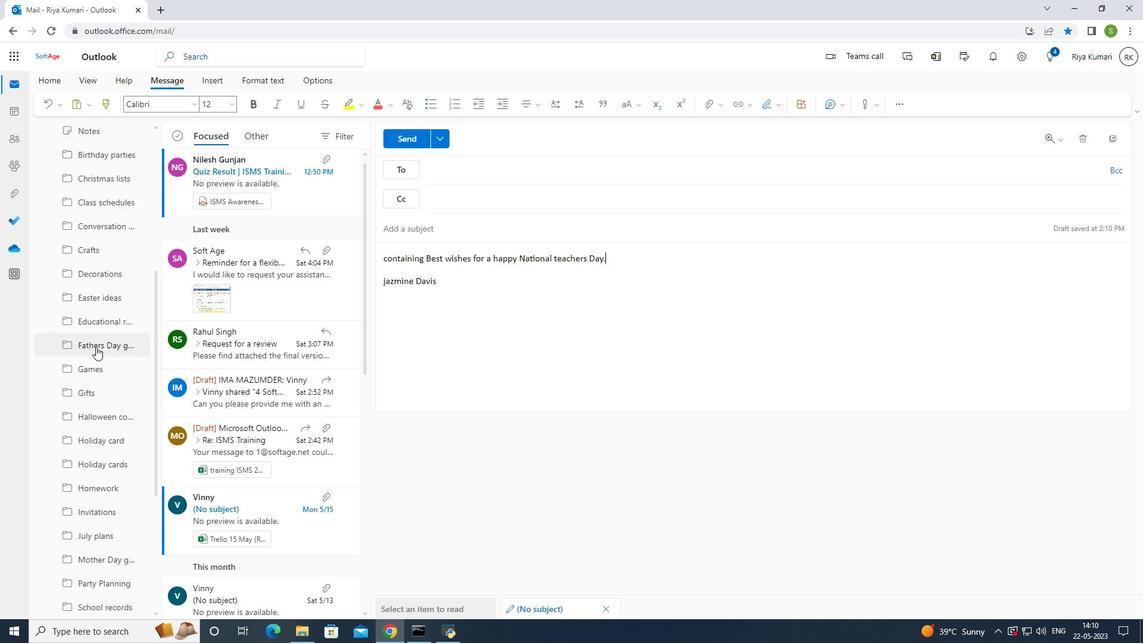 
Action: Mouse scrolled (95, 346) with delta (0, 0)
Screenshot: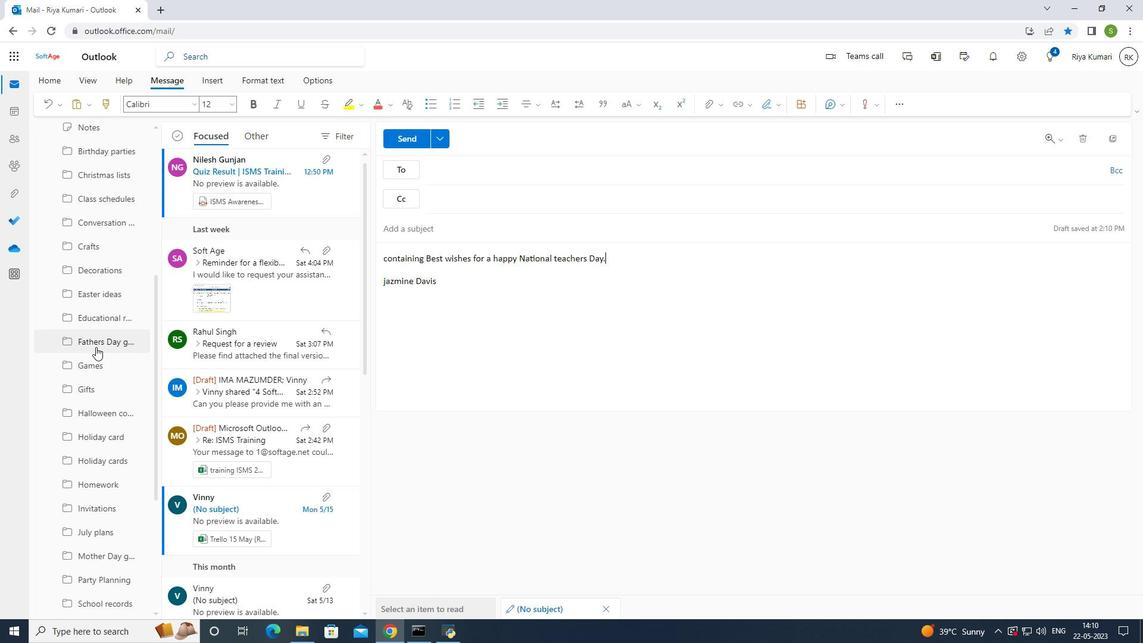 
Action: Mouse scrolled (95, 346) with delta (0, 0)
Screenshot: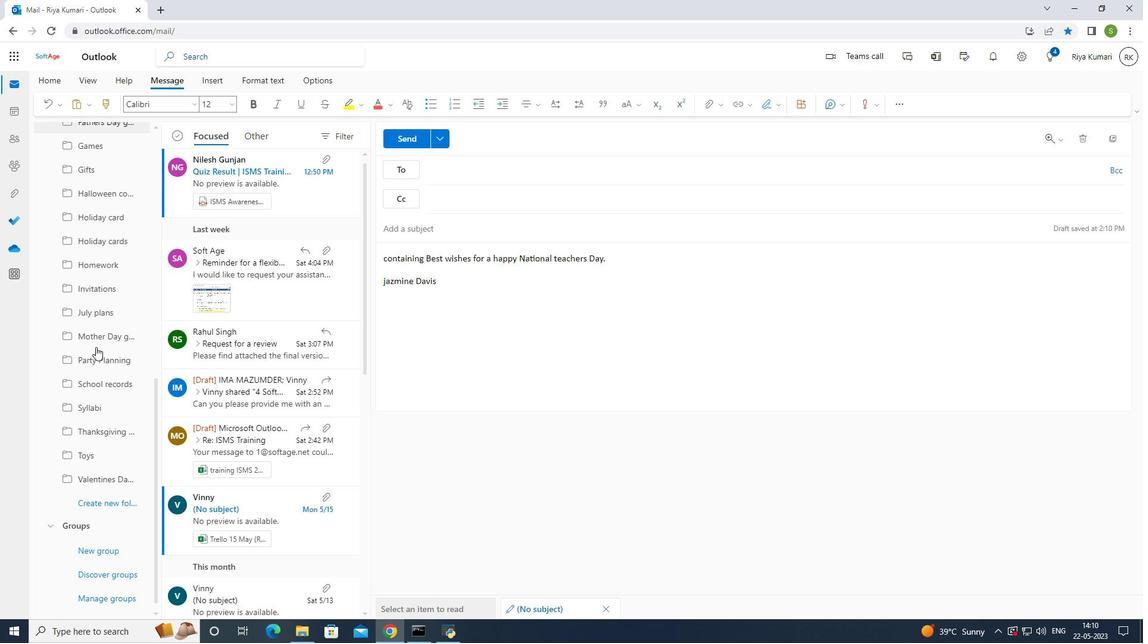
Action: Mouse scrolled (95, 346) with delta (0, 0)
Screenshot: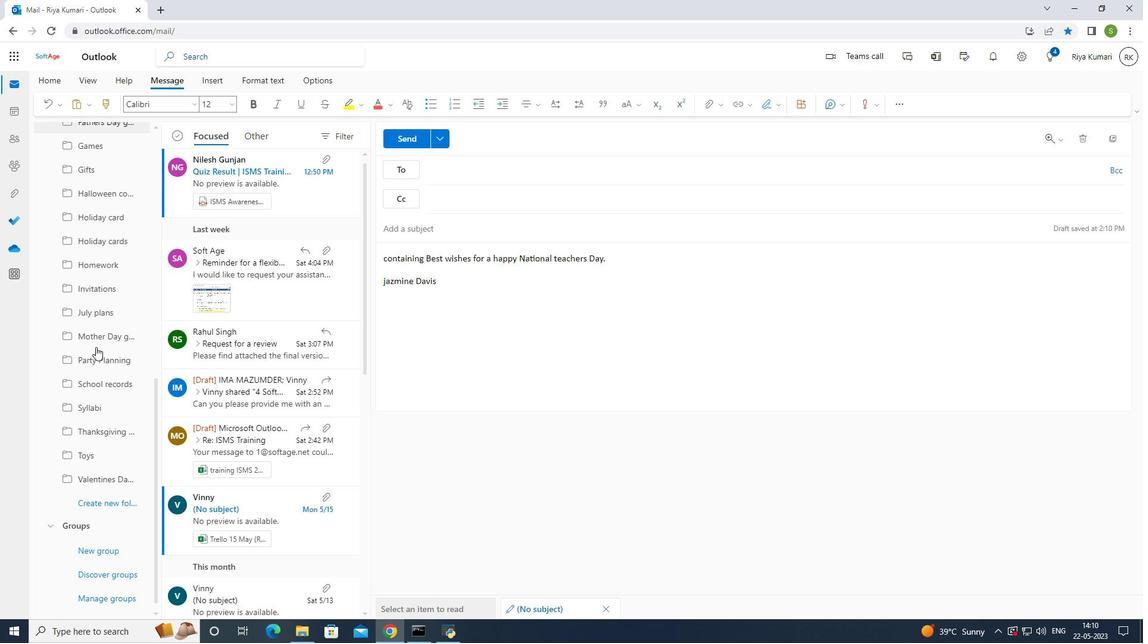 
Action: Mouse scrolled (95, 346) with delta (0, 0)
Screenshot: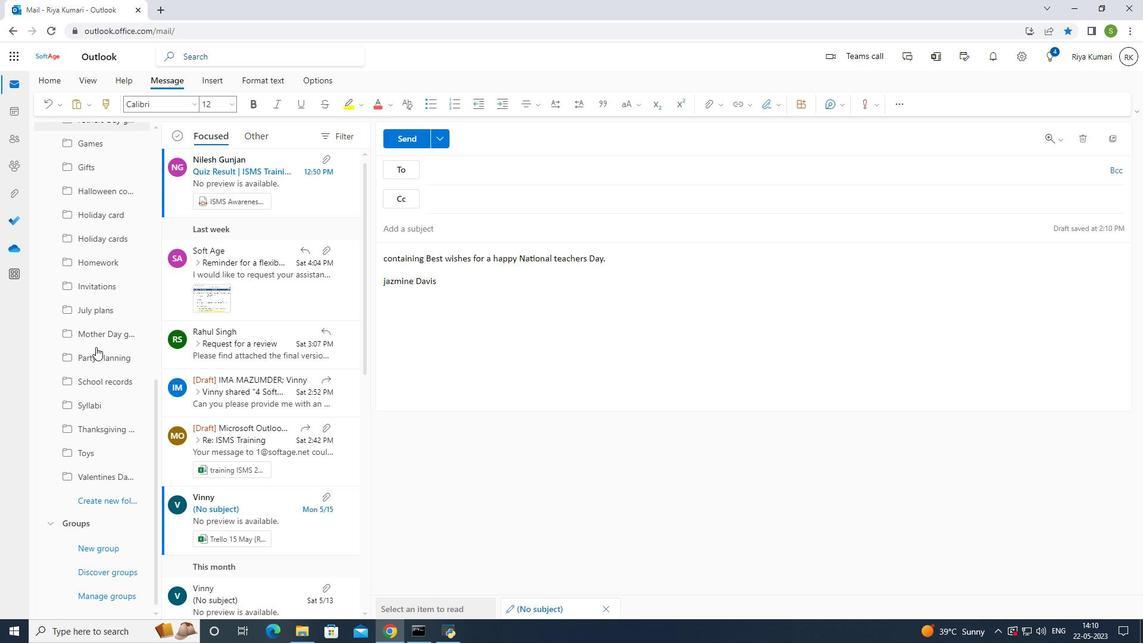
Action: Mouse scrolled (95, 346) with delta (0, 0)
Screenshot: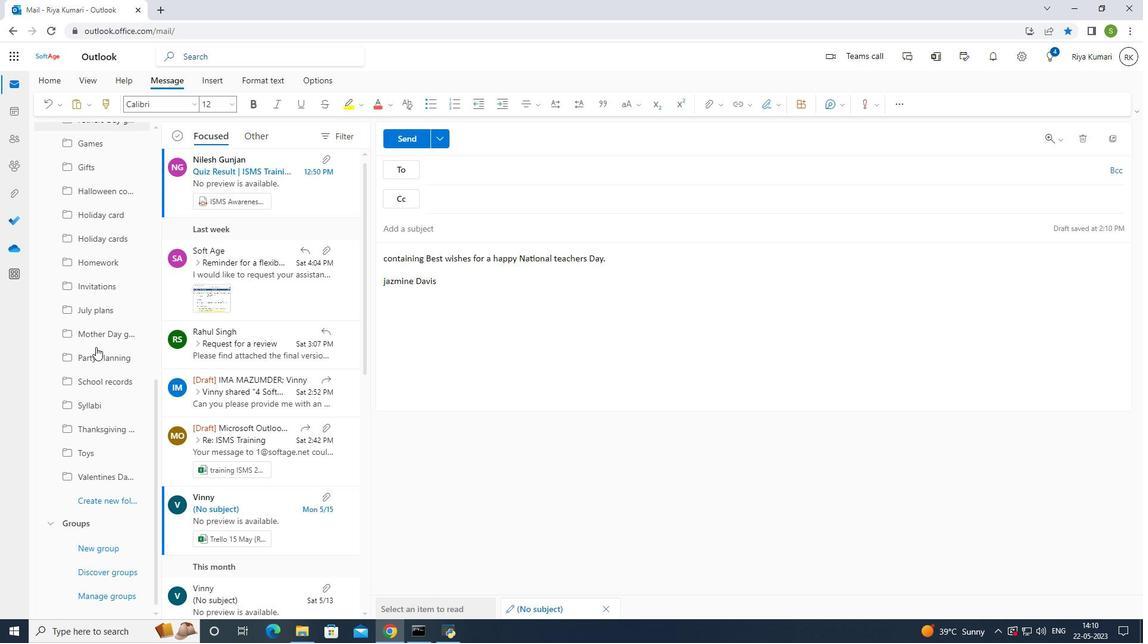 
Action: Mouse moved to (468, 165)
Screenshot: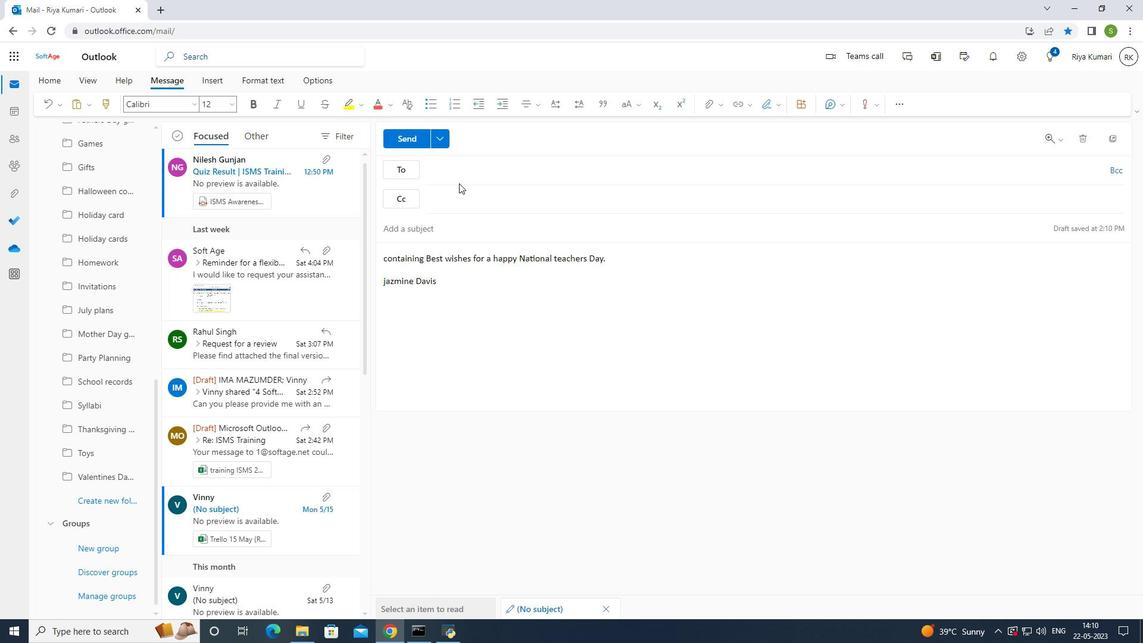
Action: Mouse pressed left at (468, 165)
Screenshot: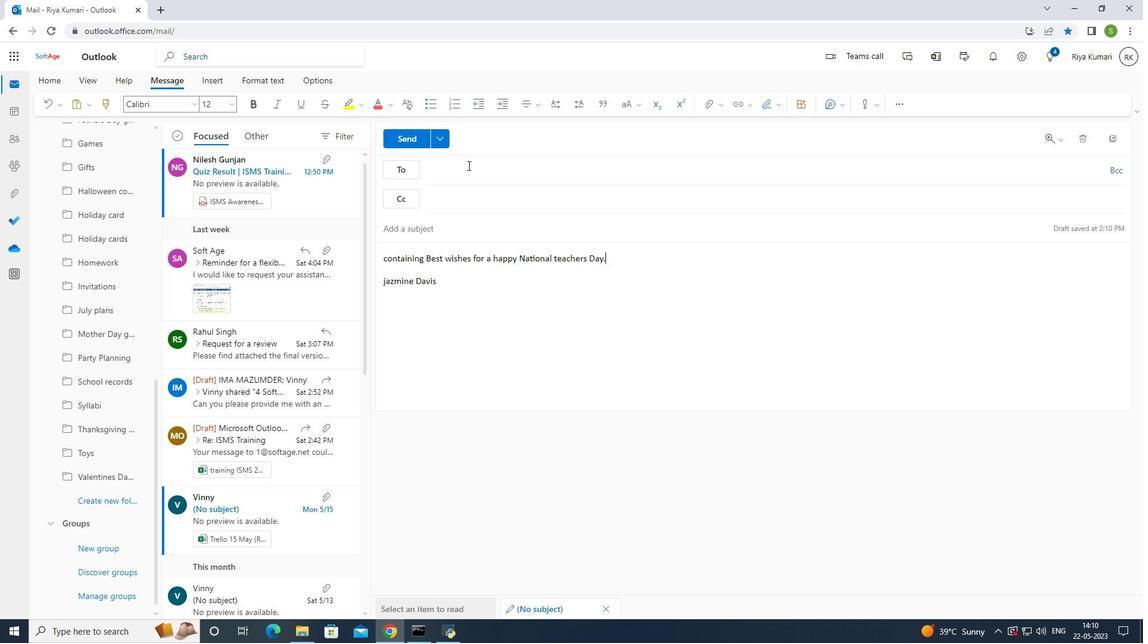 
Action: Mouse moved to (644, 284)
Screenshot: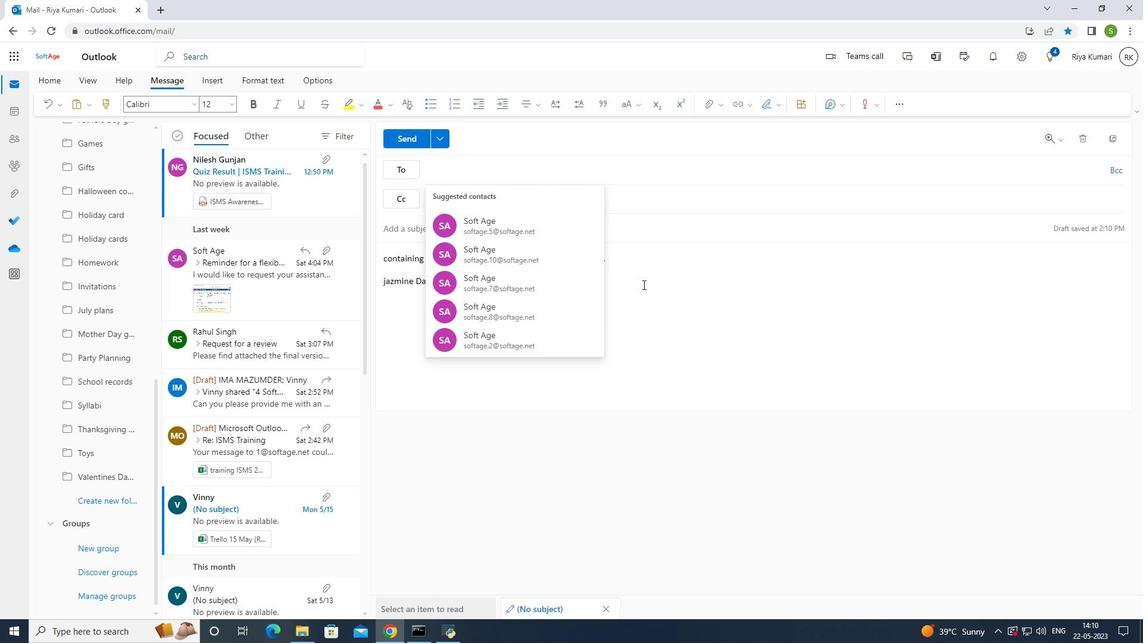 
Action: Key pressed softage.5<Key.shift>@softage.net<Key.enter>
Screenshot: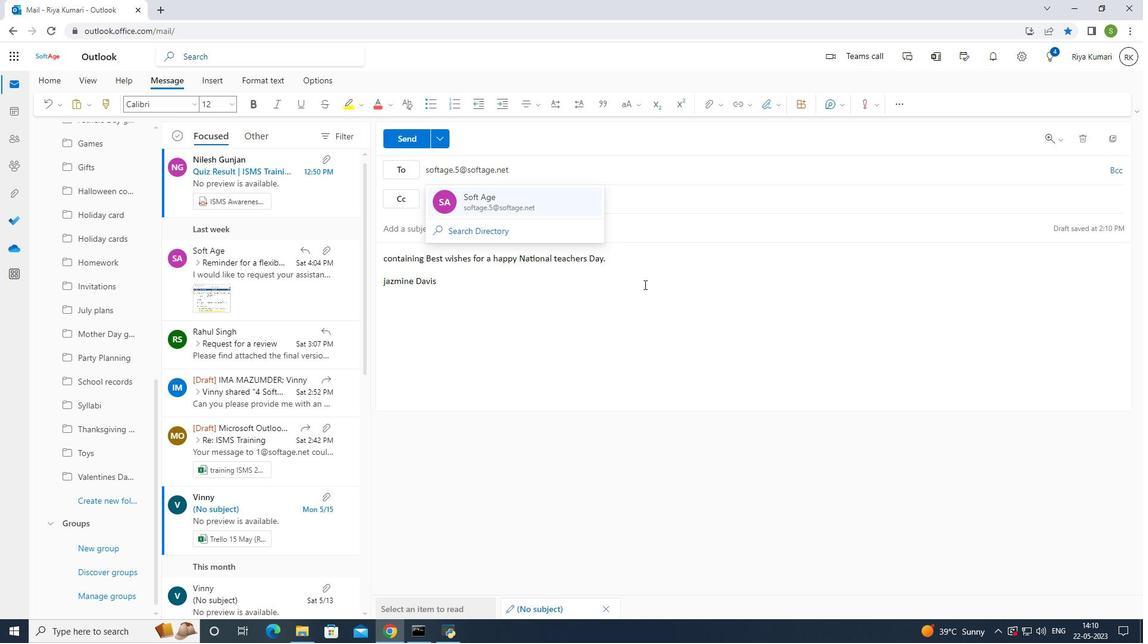 
Action: Mouse moved to (129, 350)
Screenshot: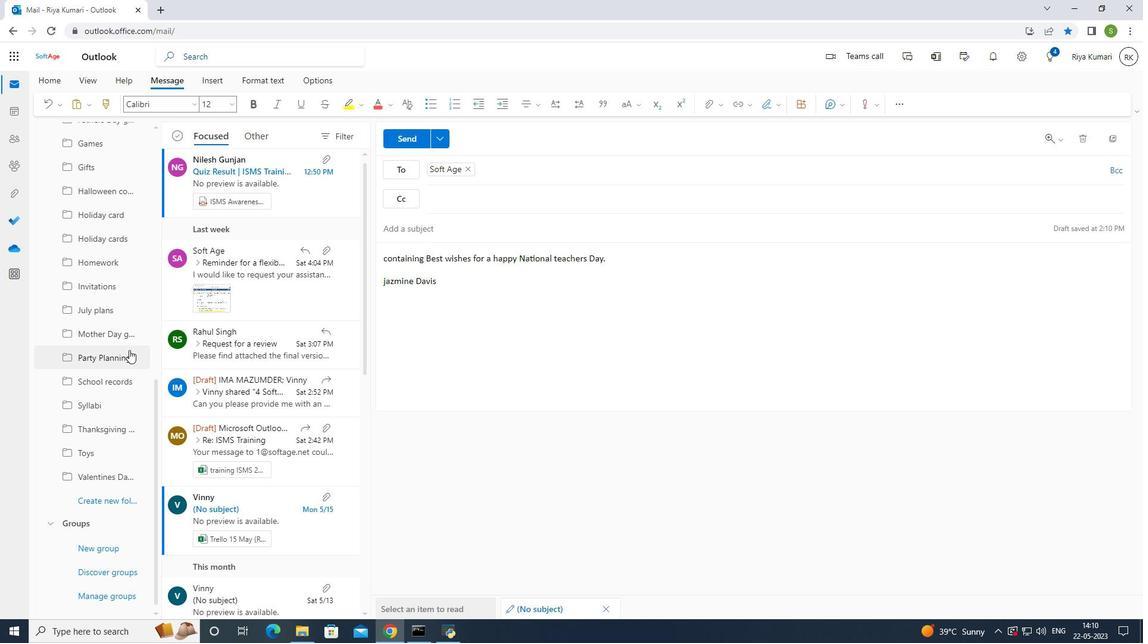 
Action: Mouse scrolled (129, 350) with delta (0, 0)
Screenshot: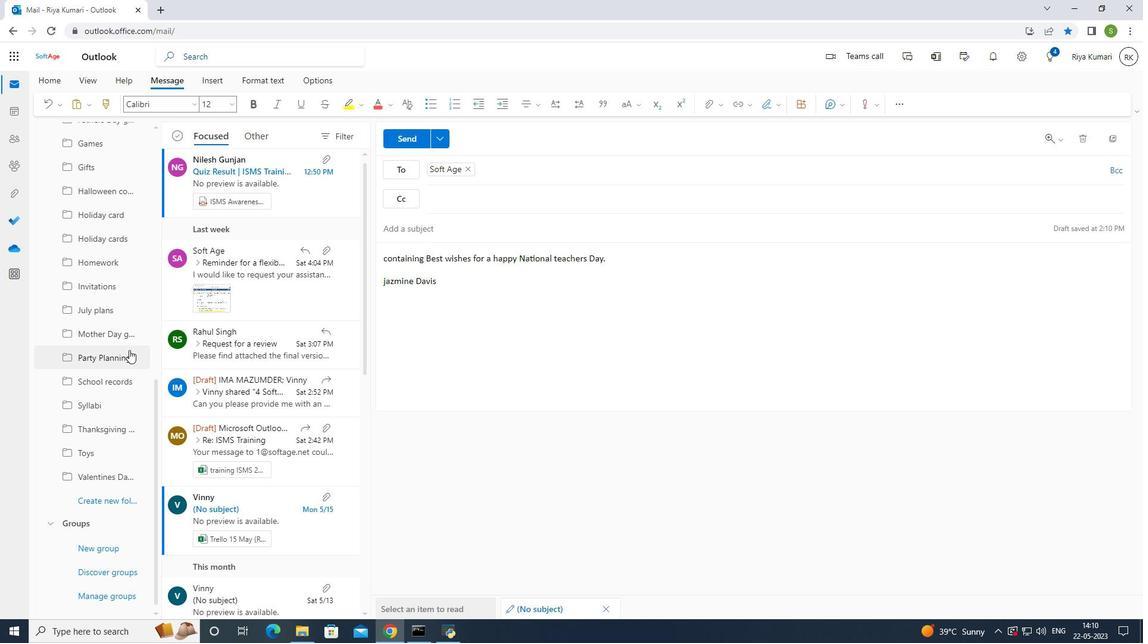 
Action: Mouse scrolled (129, 350) with delta (0, 0)
Screenshot: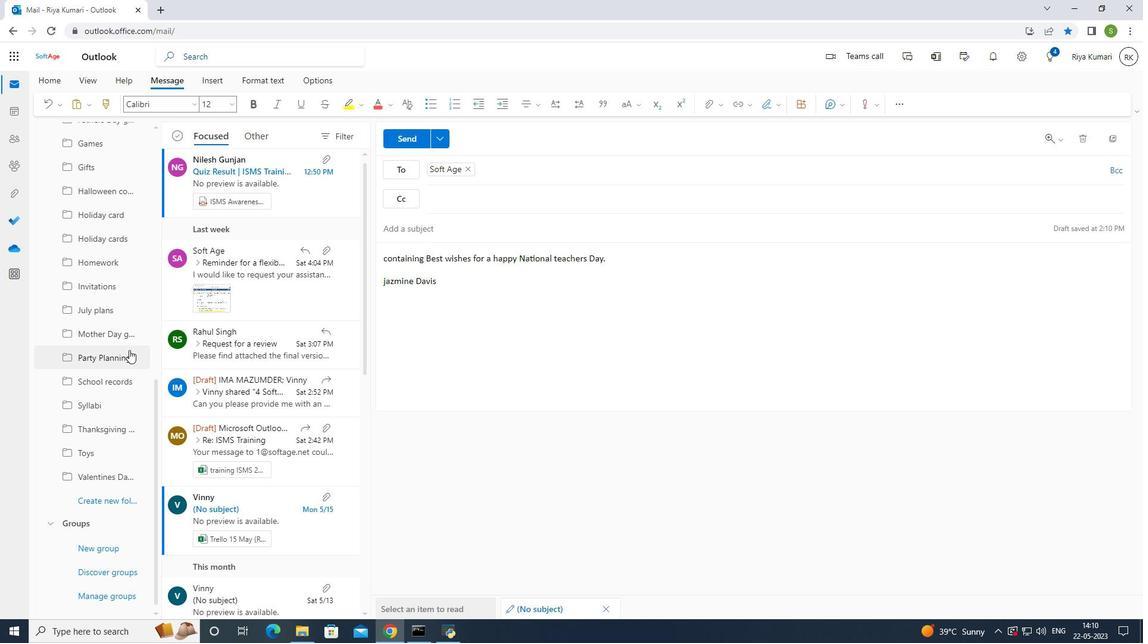 
Action: Mouse scrolled (129, 350) with delta (0, 0)
Screenshot: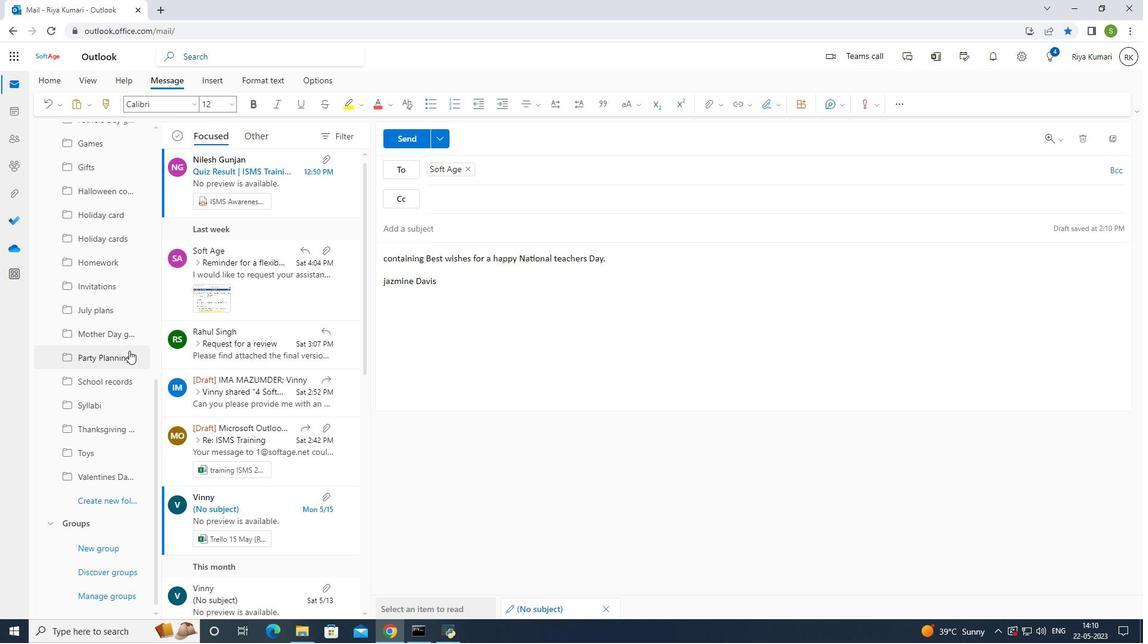 
Action: Mouse moved to (113, 501)
Screenshot: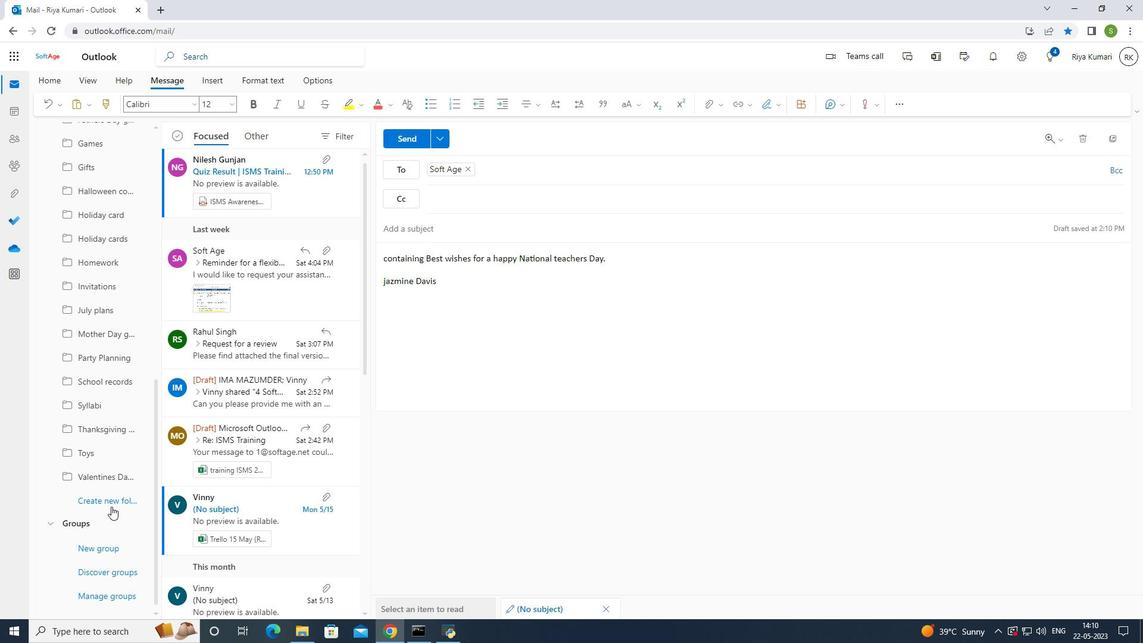 
Action: Mouse pressed left at (113, 501)
Screenshot: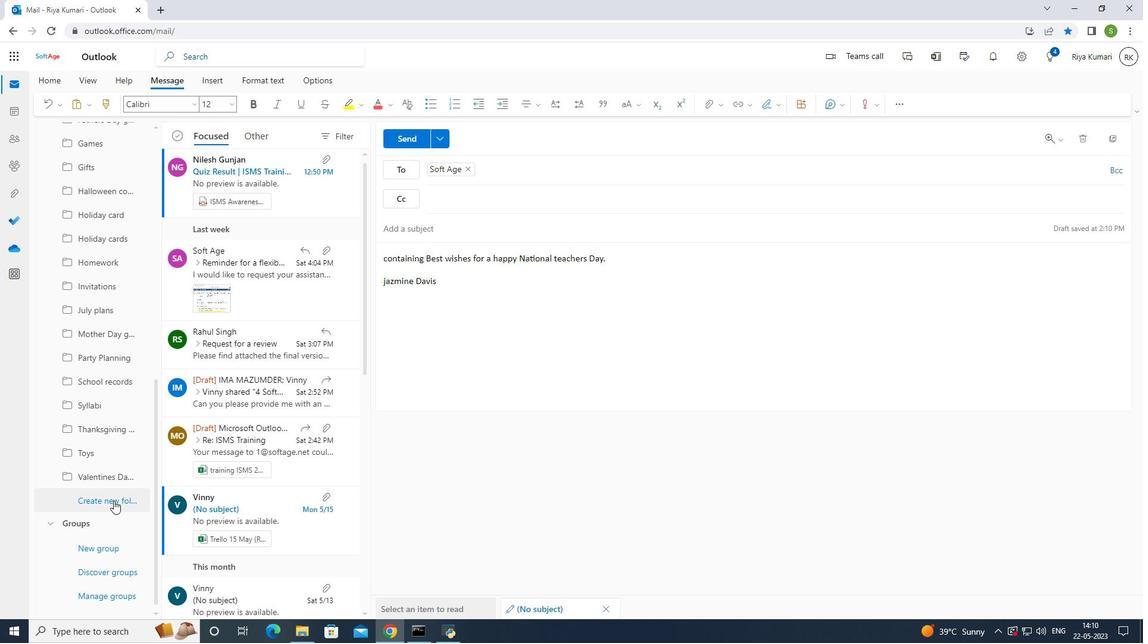 
Action: Mouse moved to (438, 427)
Screenshot: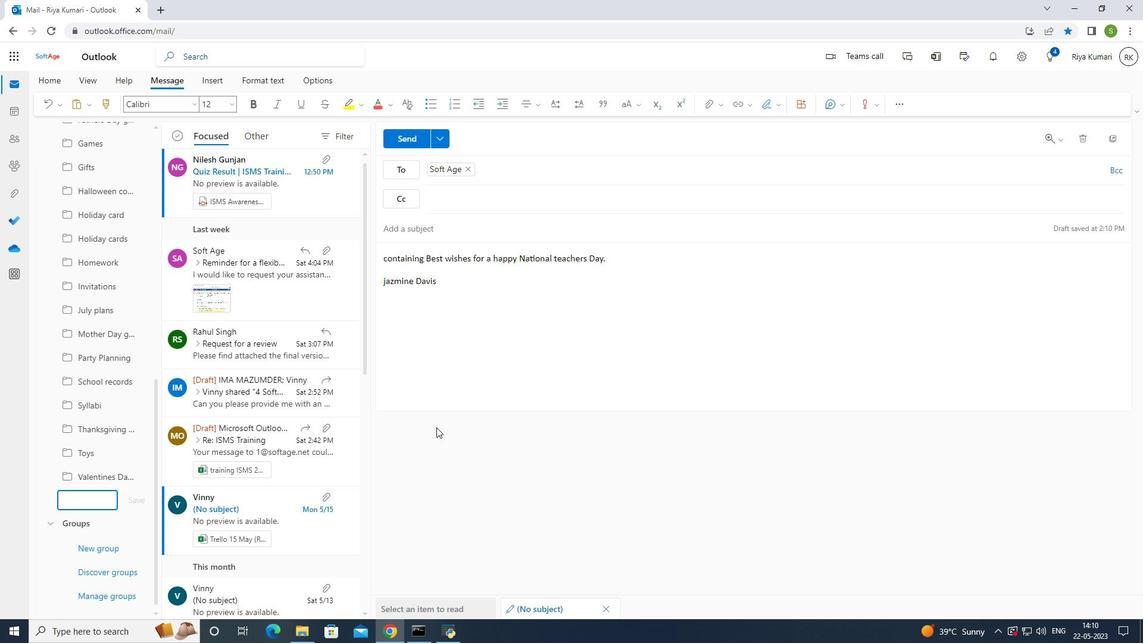 
Action: Key pressed <Key.shift>Assignments
Screenshot: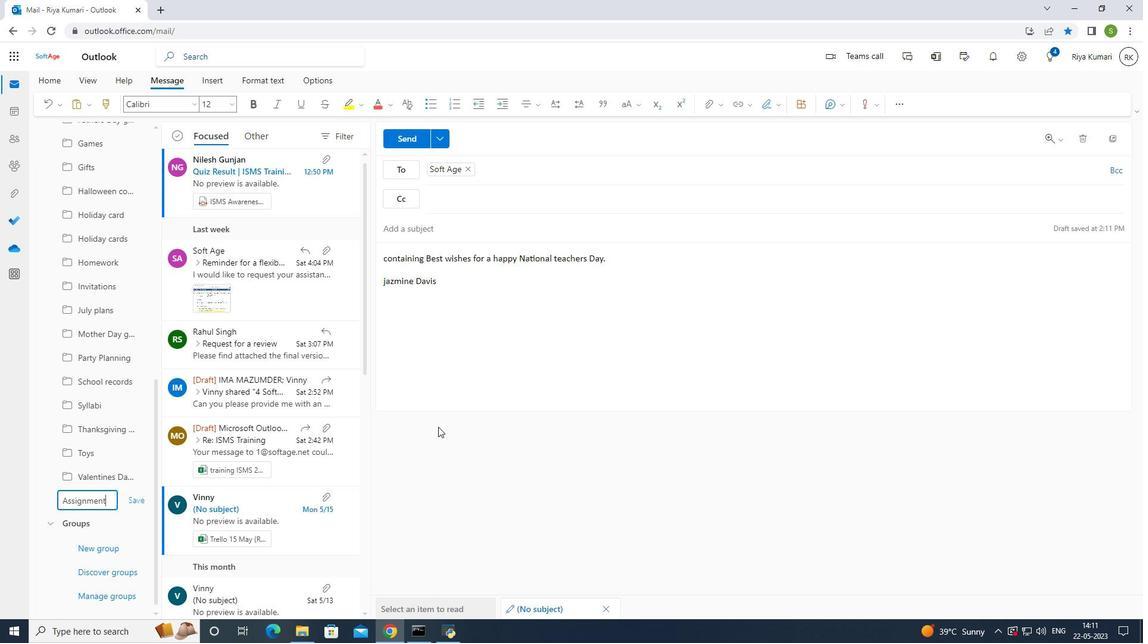 
Action: Mouse moved to (138, 505)
Screenshot: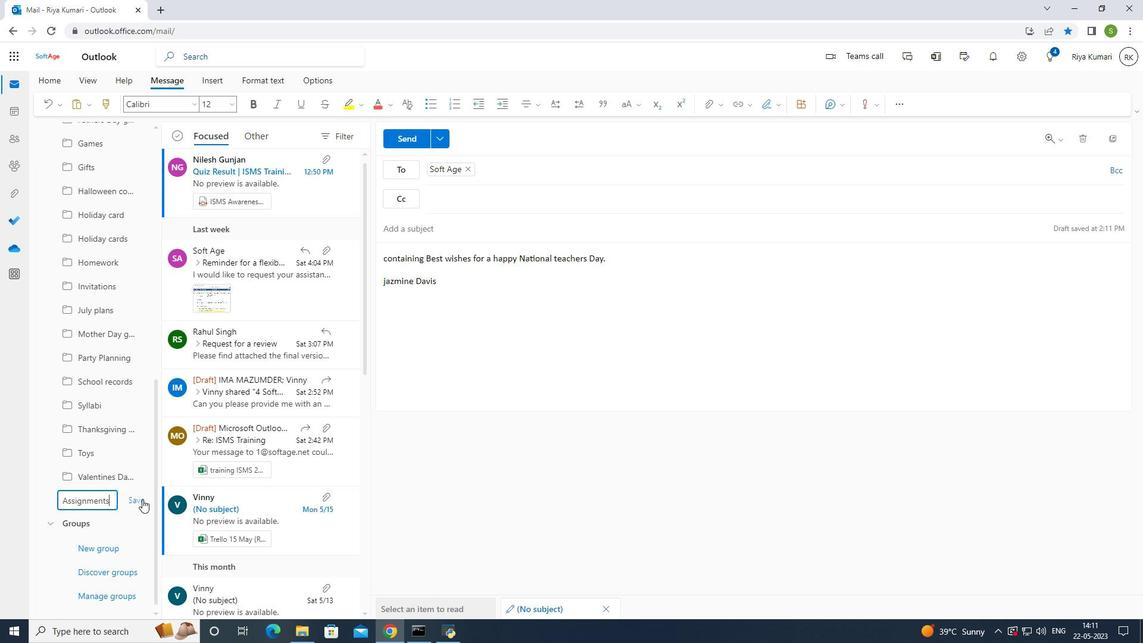 
Action: Mouse pressed left at (138, 505)
Screenshot: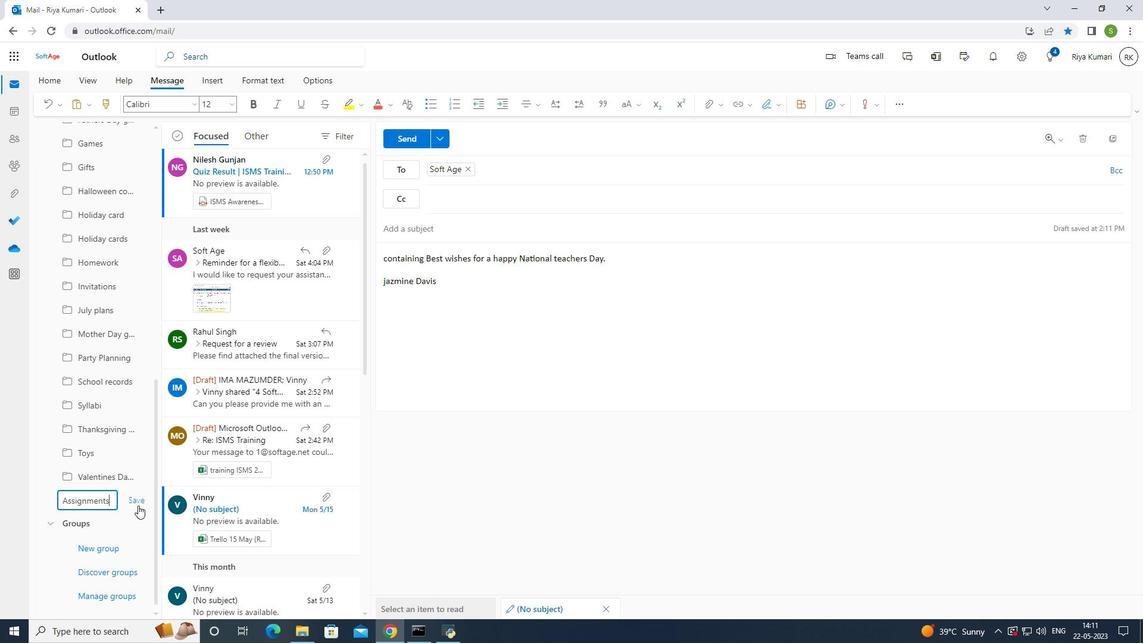 
Action: Mouse moved to (395, 140)
Screenshot: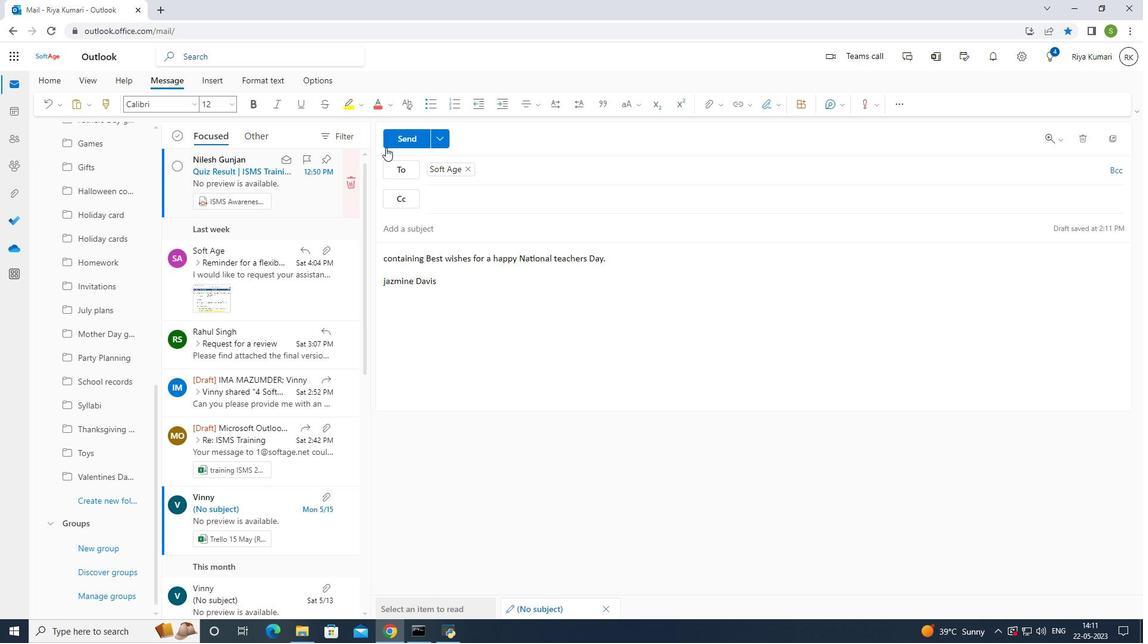 
Action: Mouse pressed left at (395, 140)
Screenshot: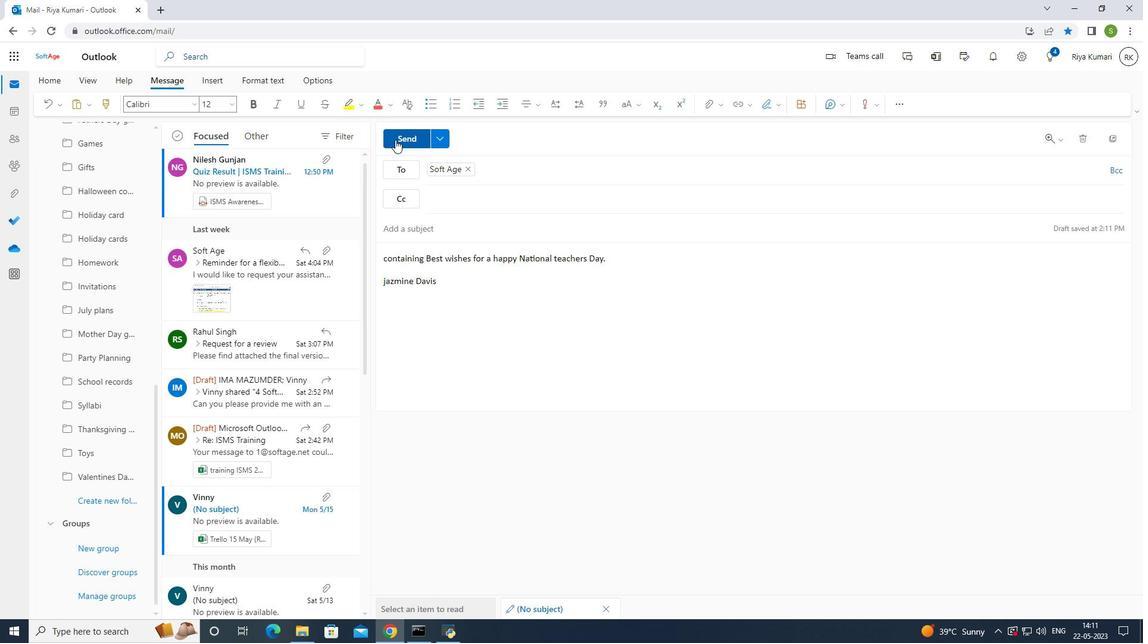 
Action: Mouse moved to (535, 308)
Screenshot: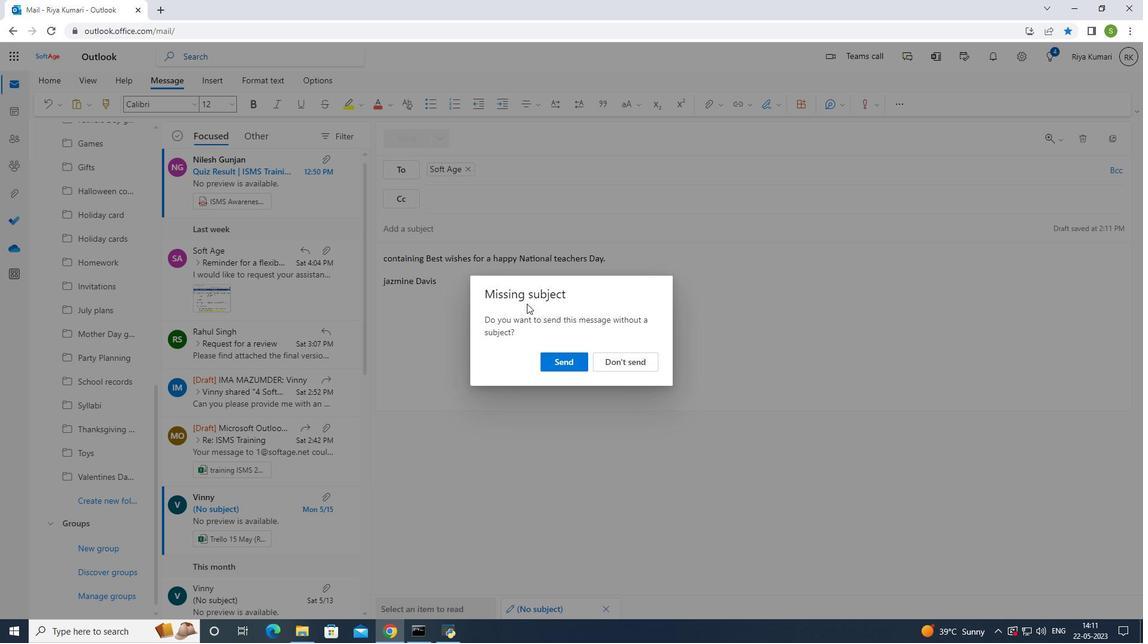 
